 Task: Look for space in Manali, India from 2nd September, 2023 to 6th September, 2023 for 2 adults in price range Rs.15000 to Rs.20000. Place can be entire place with 1  bedroom having 1 bed and 1 bathroom. Property type can be house, flat, guest house, hotel. Booking option can be shelf check-in. Required host language is English.
Action: Mouse moved to (470, 91)
Screenshot: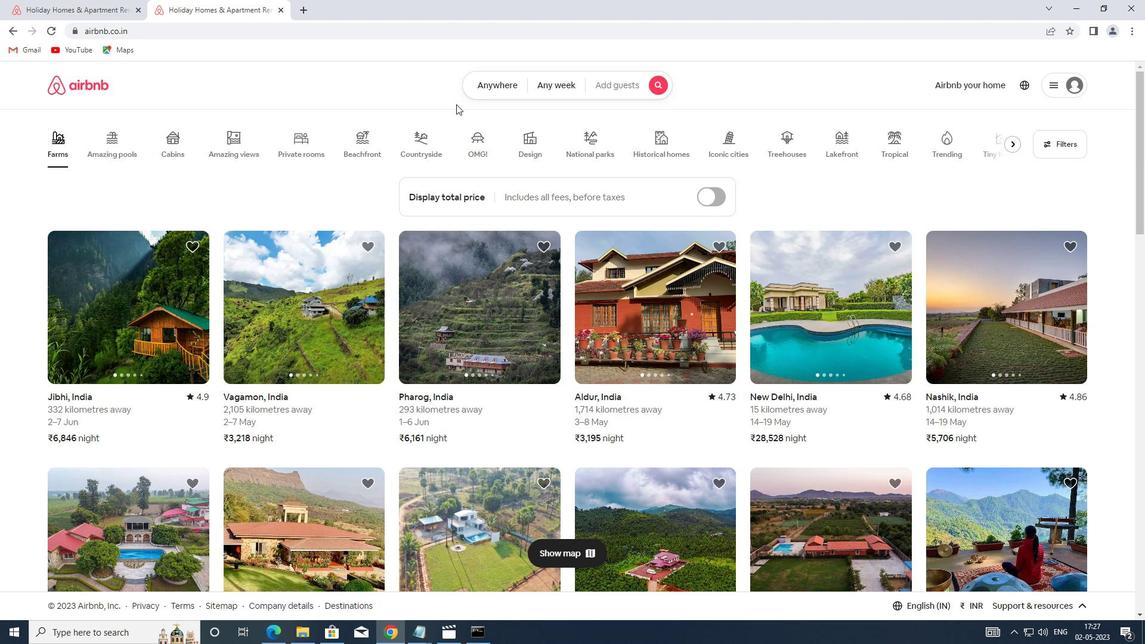 
Action: Mouse pressed left at (470, 91)
Screenshot: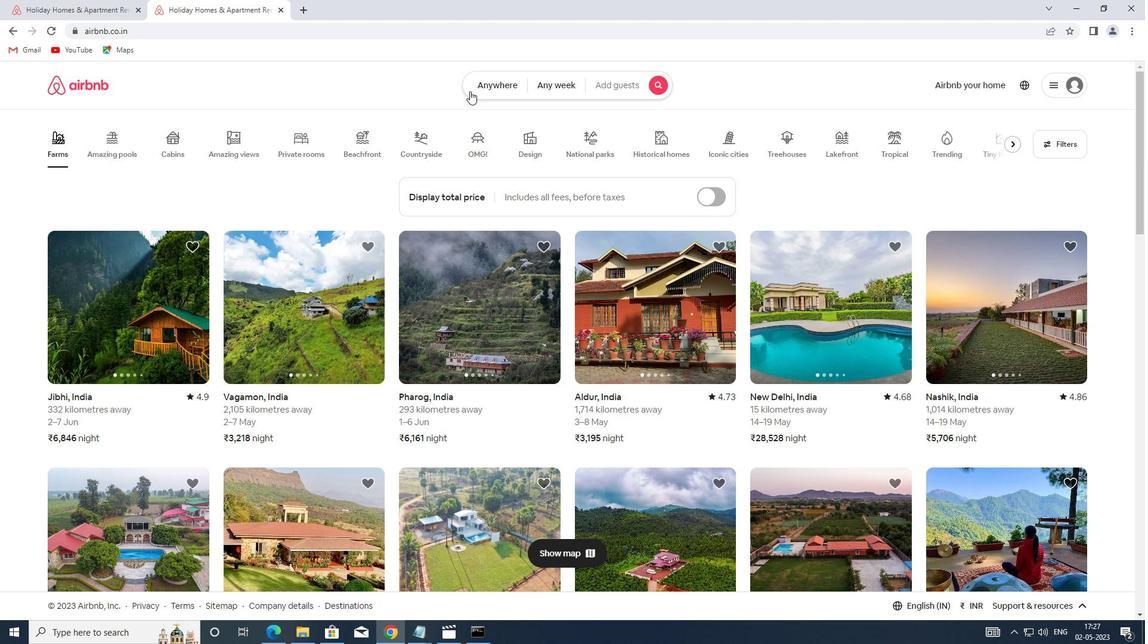 
Action: Mouse moved to (432, 130)
Screenshot: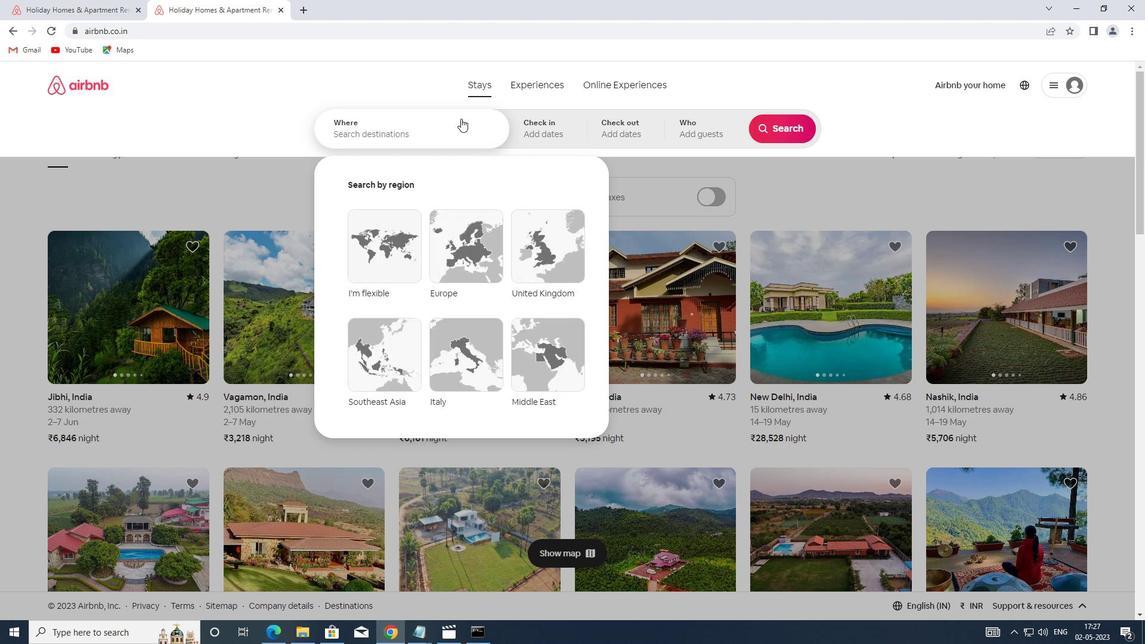 
Action: Mouse pressed left at (432, 130)
Screenshot: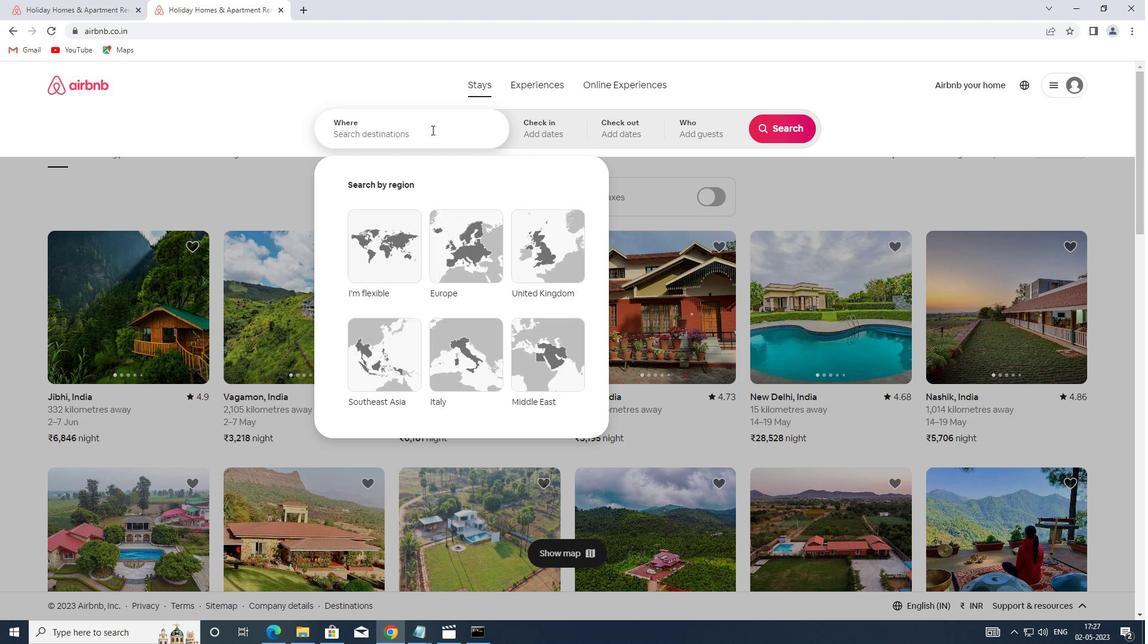 
Action: Key pressed <Key.shift>MANALI,<Key.shift>INDIA
Screenshot: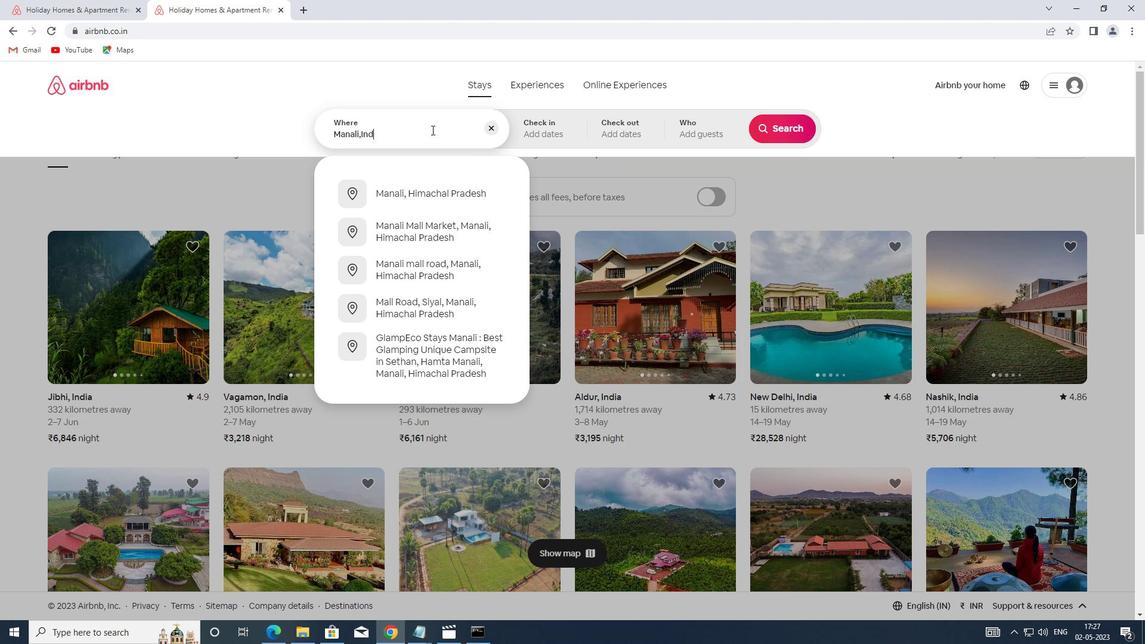 
Action: Mouse moved to (523, 130)
Screenshot: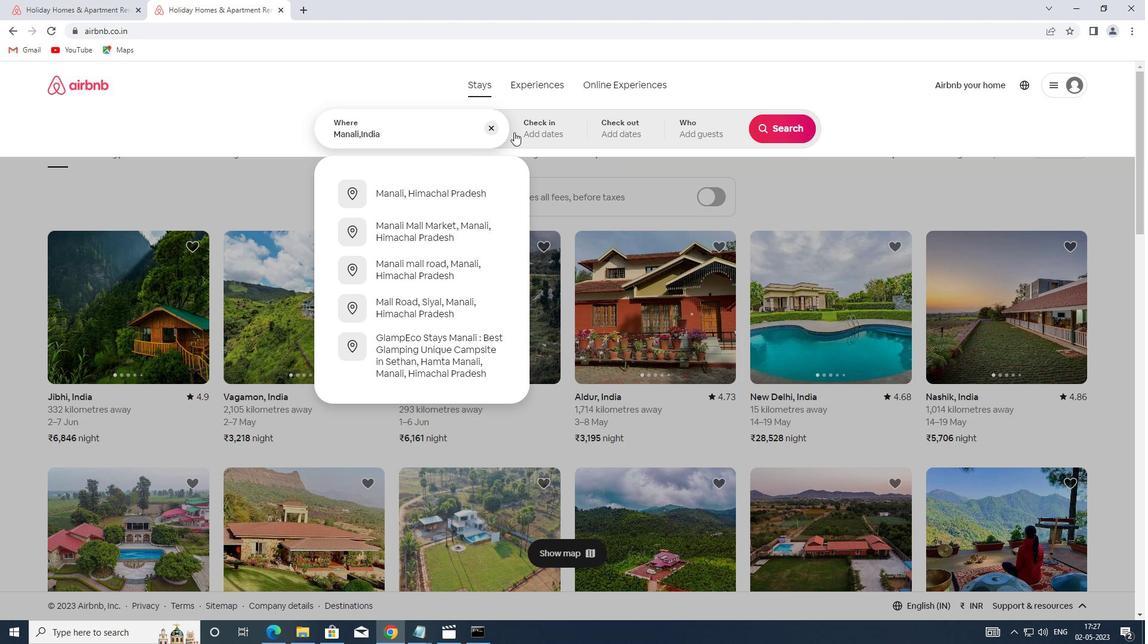 
Action: Mouse pressed left at (523, 130)
Screenshot: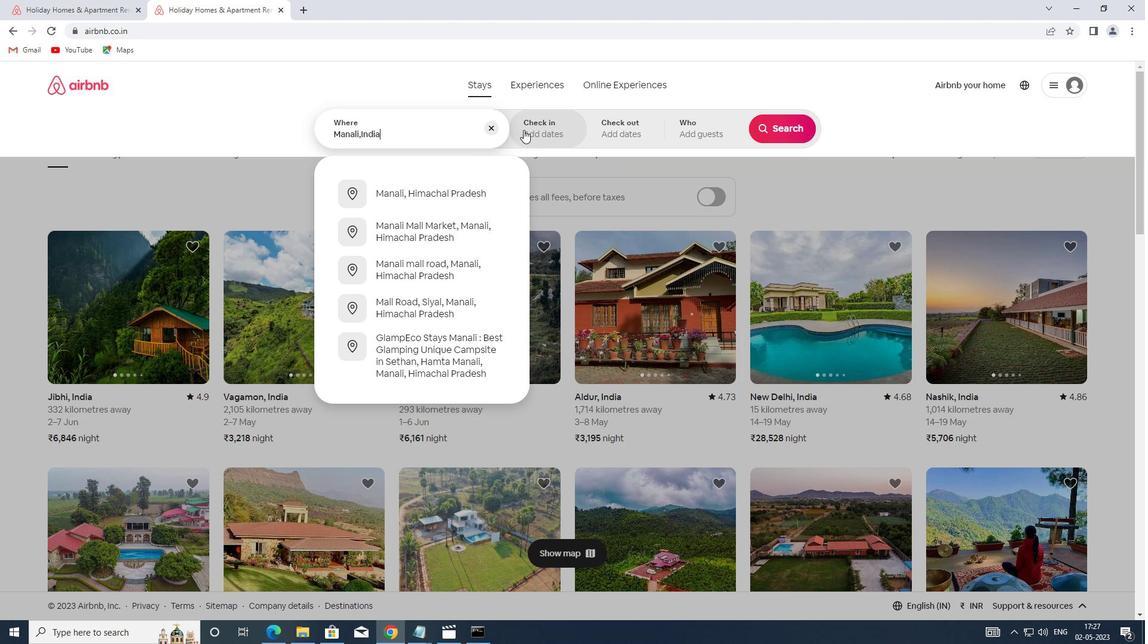 
Action: Mouse moved to (775, 229)
Screenshot: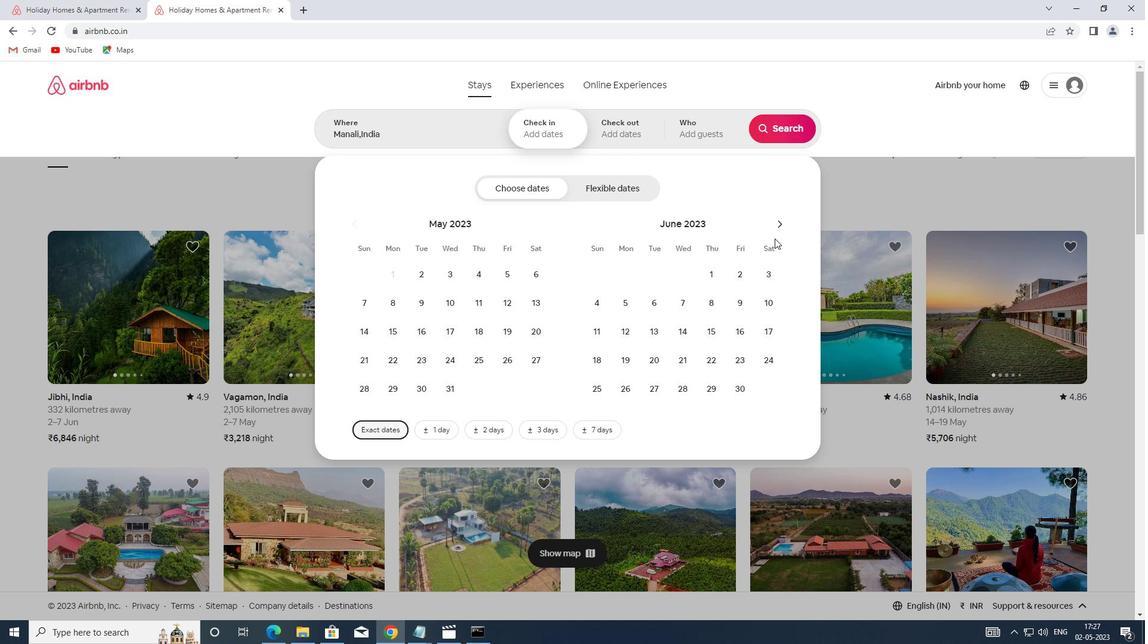 
Action: Mouse pressed left at (775, 229)
Screenshot: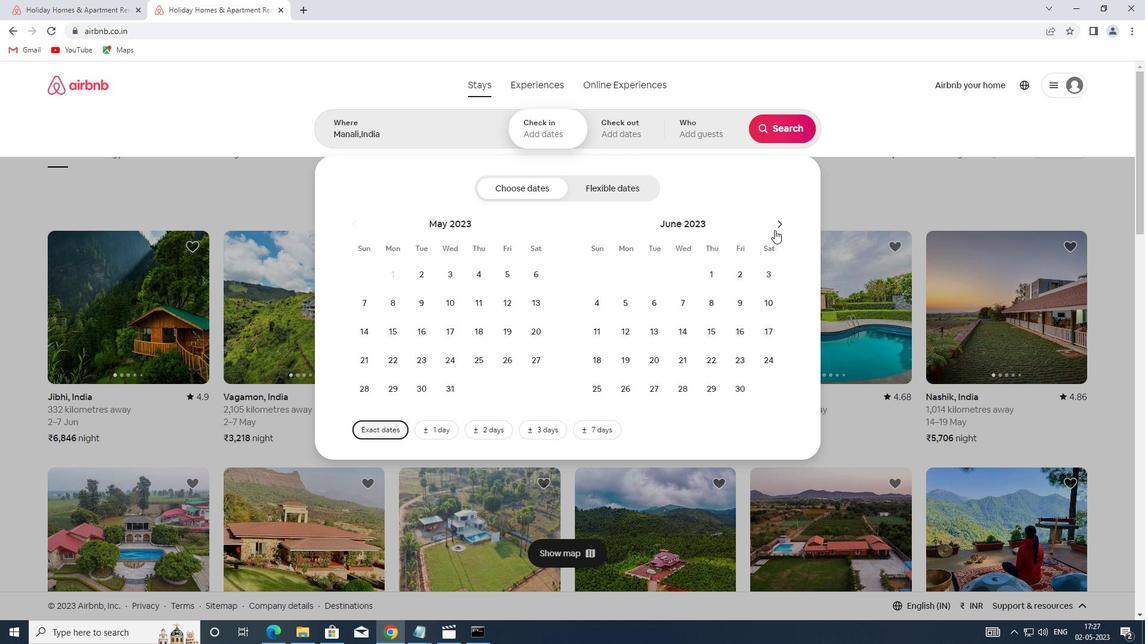 
Action: Mouse pressed left at (775, 229)
Screenshot: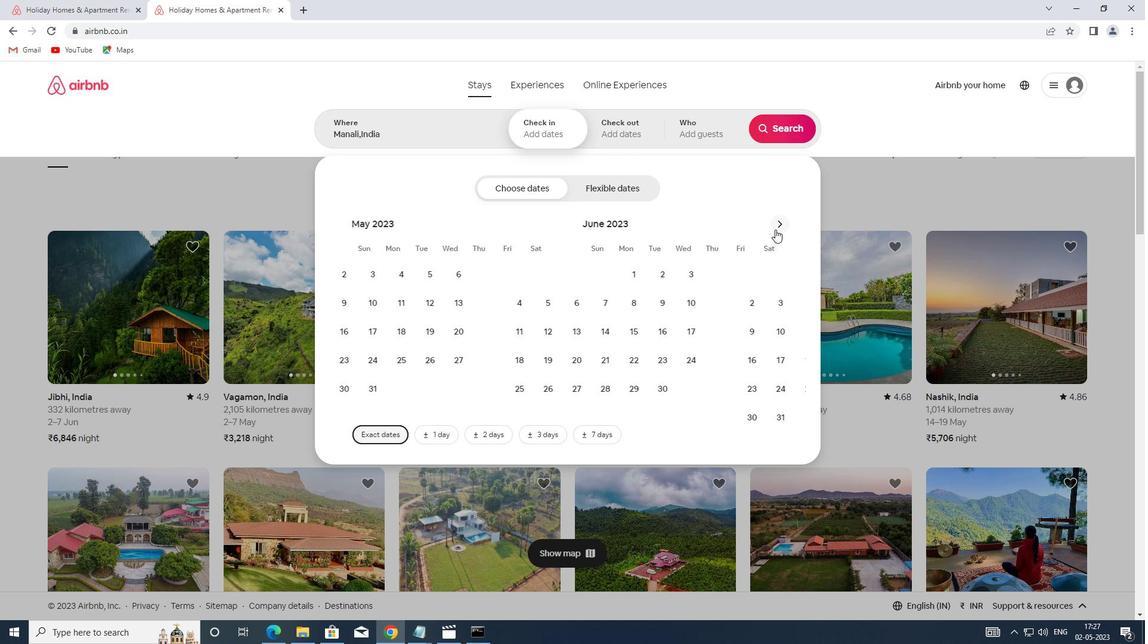 
Action: Mouse pressed left at (775, 229)
Screenshot: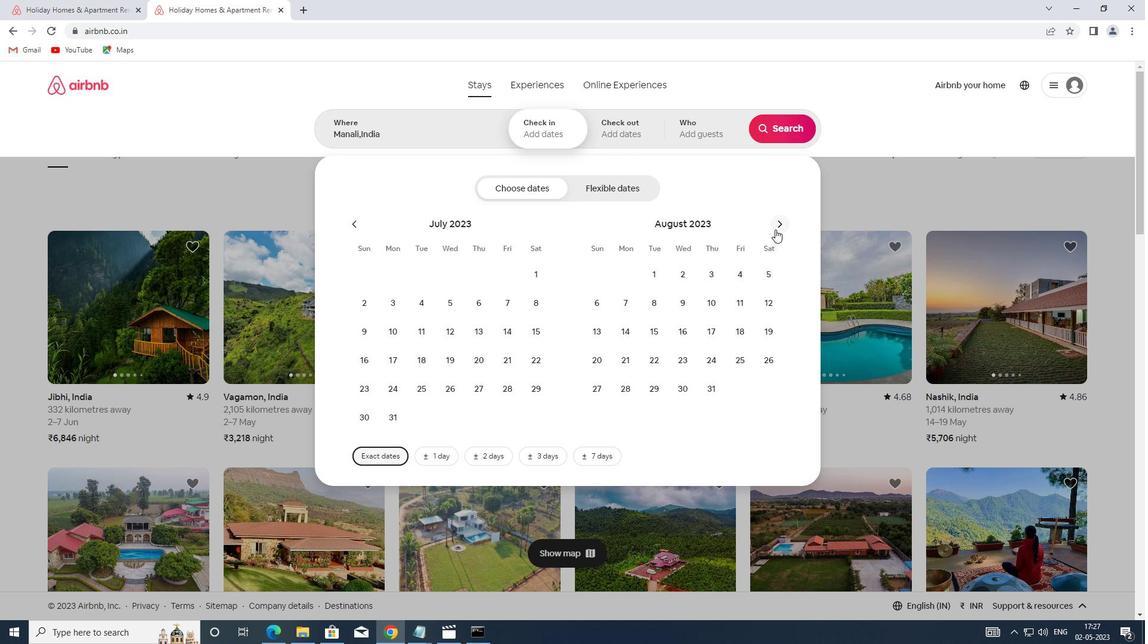 
Action: Mouse moved to (764, 279)
Screenshot: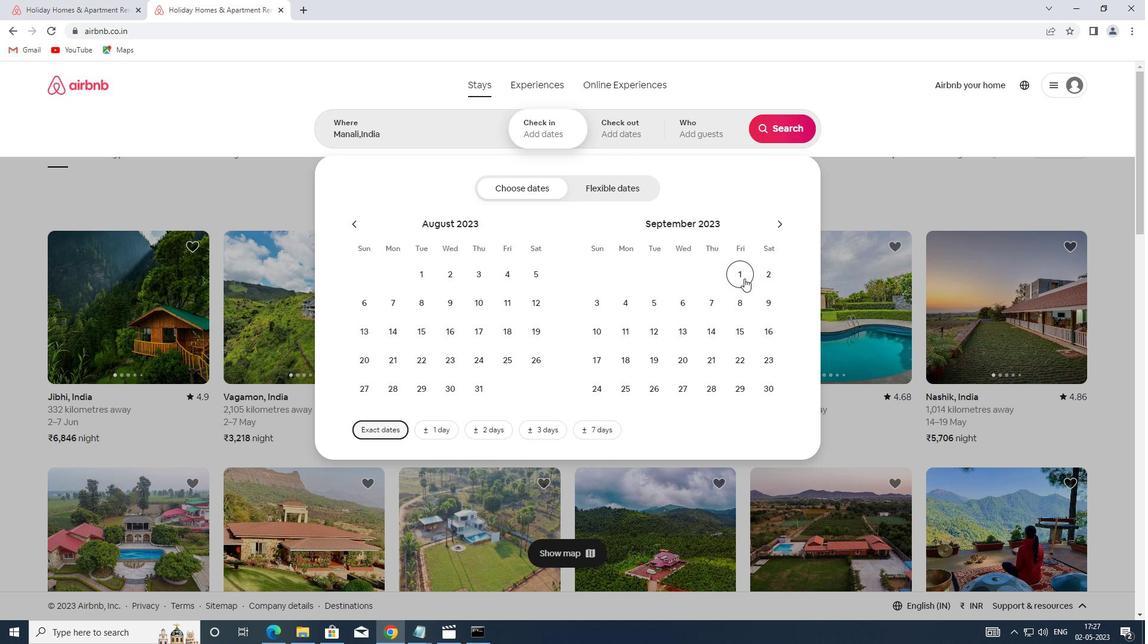 
Action: Mouse pressed left at (764, 279)
Screenshot: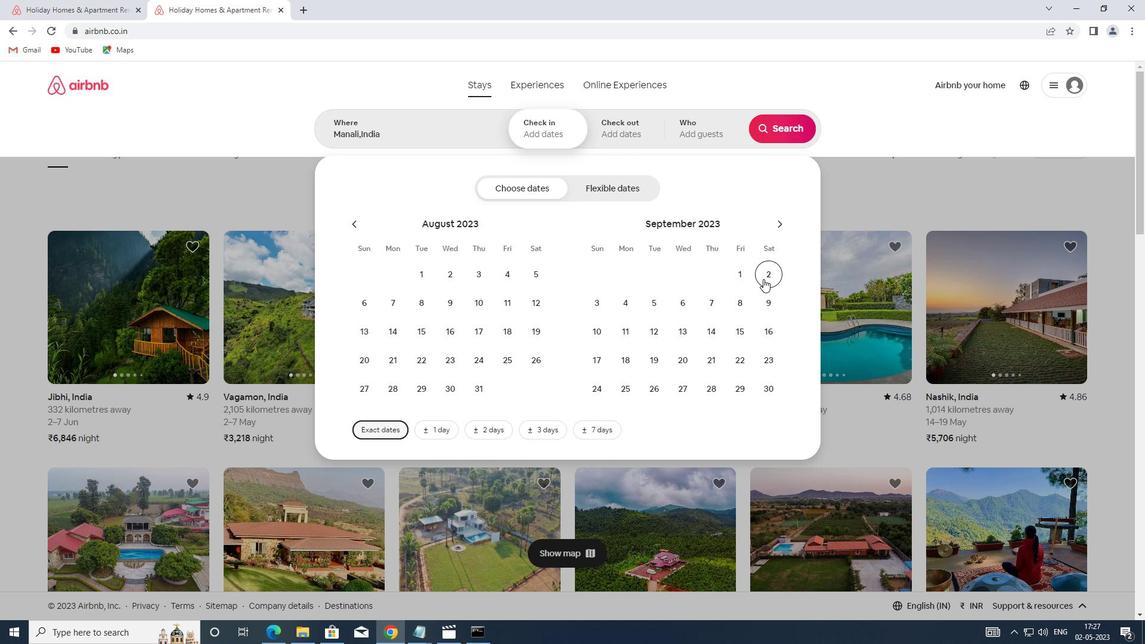 
Action: Mouse moved to (674, 309)
Screenshot: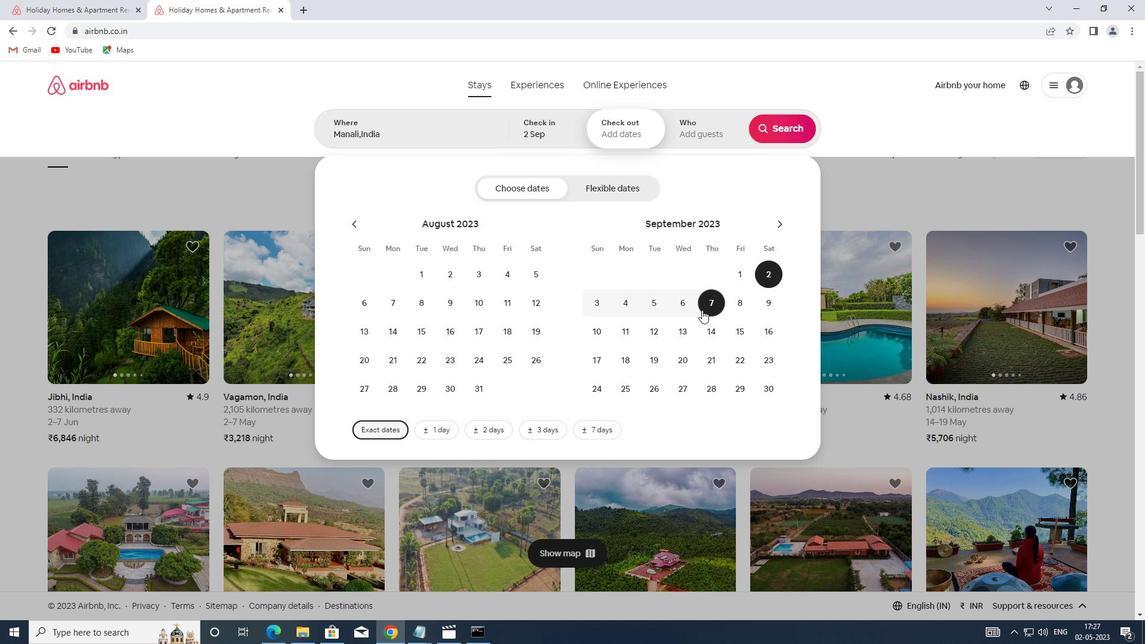 
Action: Mouse pressed left at (674, 309)
Screenshot: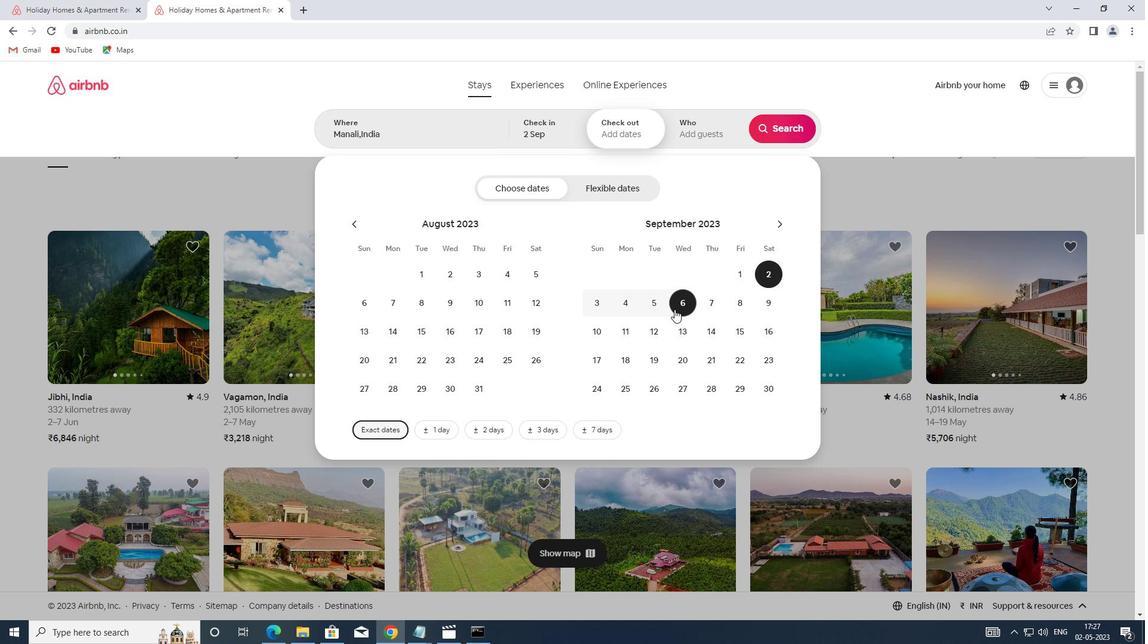 
Action: Mouse moved to (694, 133)
Screenshot: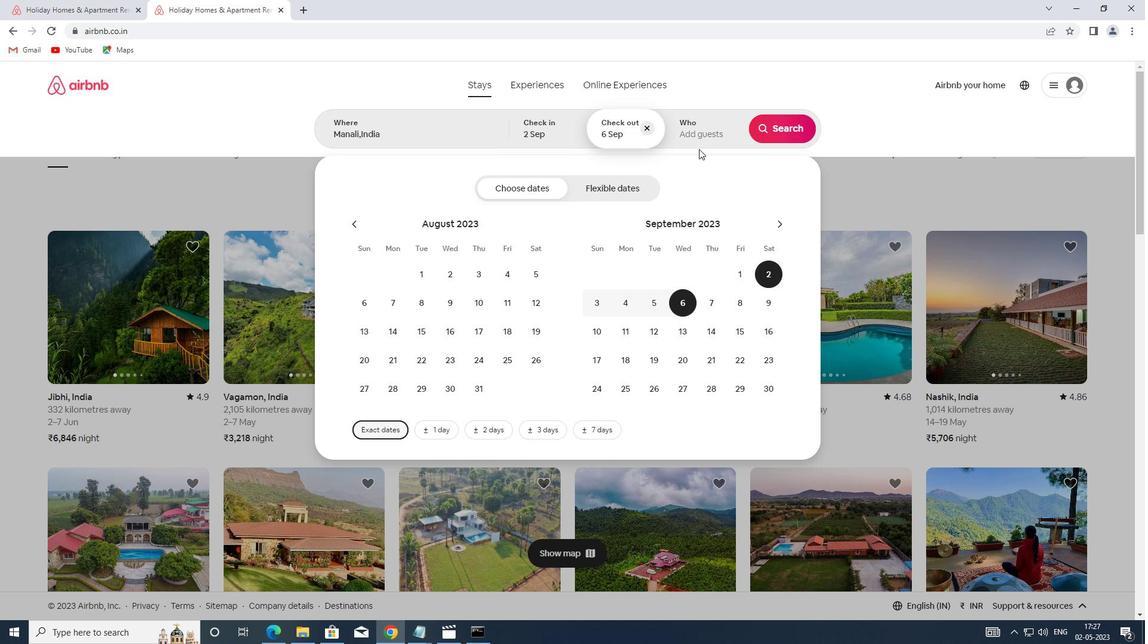 
Action: Mouse pressed left at (694, 133)
Screenshot: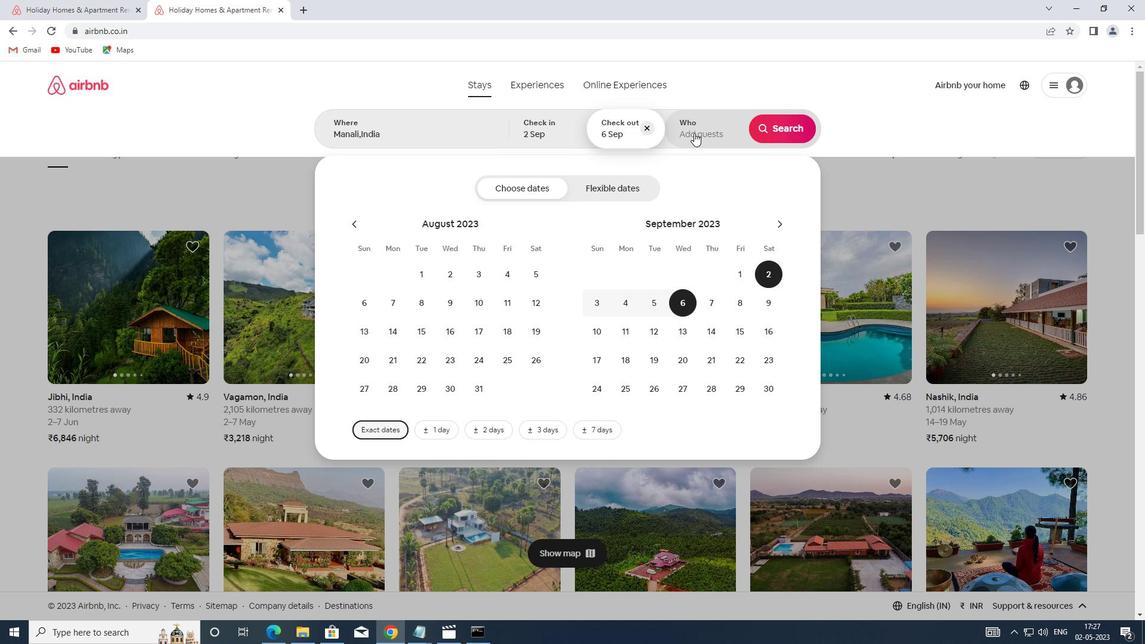 
Action: Mouse moved to (780, 190)
Screenshot: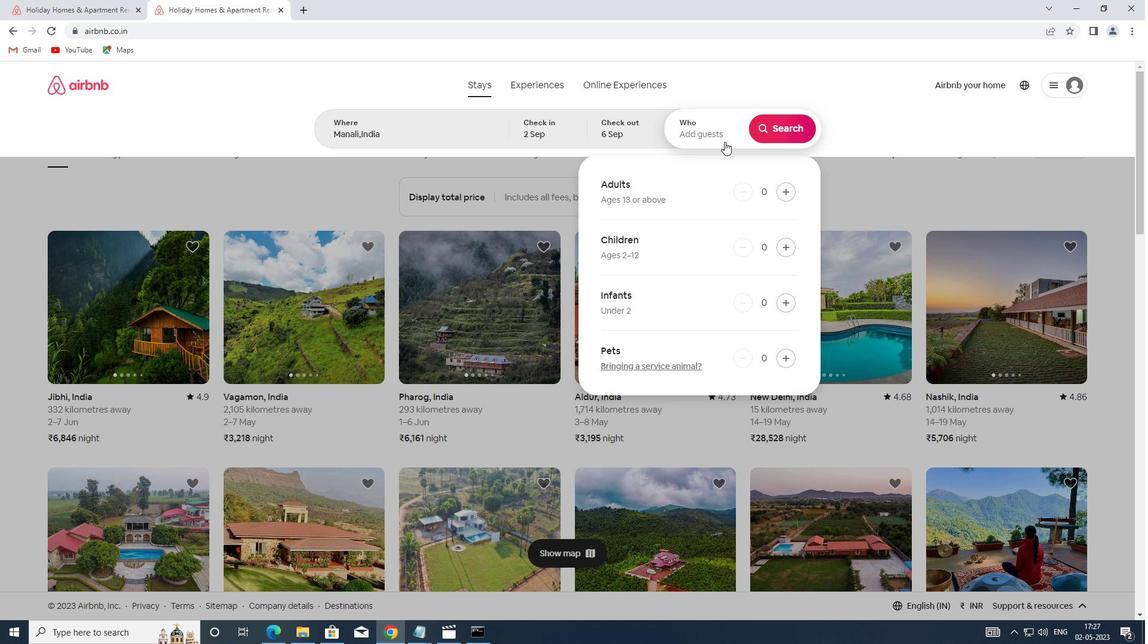 
Action: Mouse pressed left at (780, 190)
Screenshot: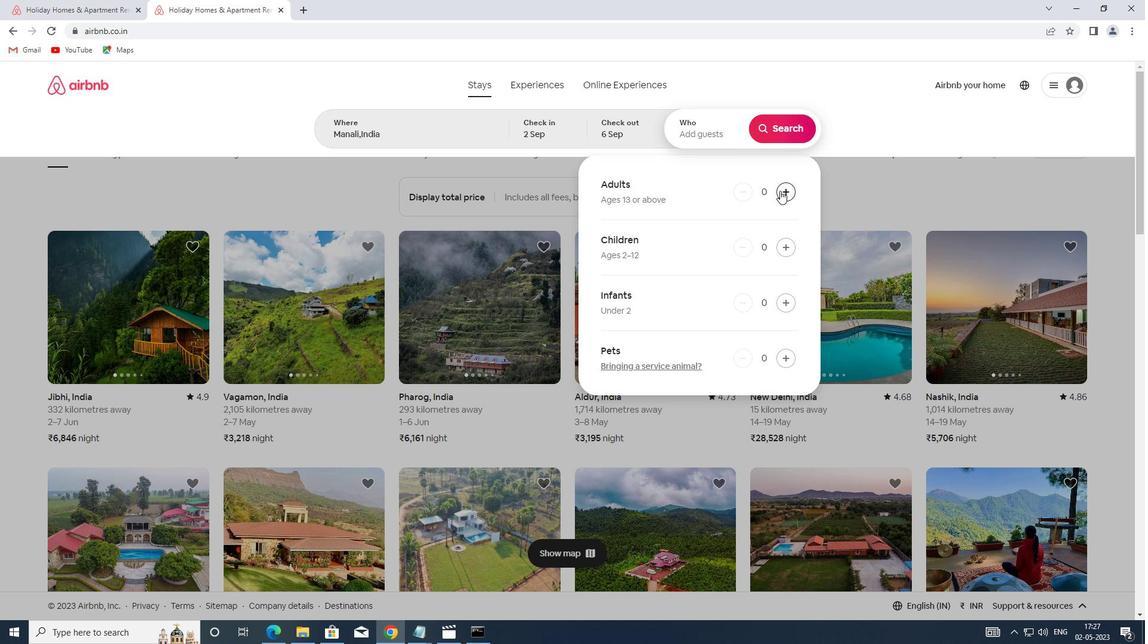 
Action: Mouse pressed left at (780, 190)
Screenshot: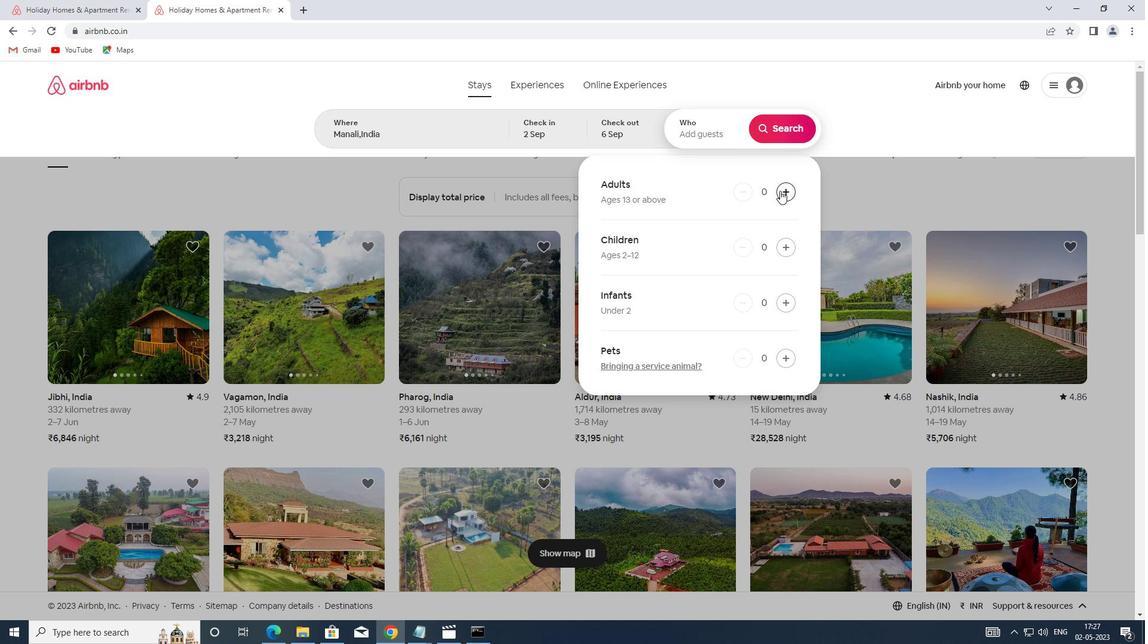 
Action: Mouse moved to (779, 138)
Screenshot: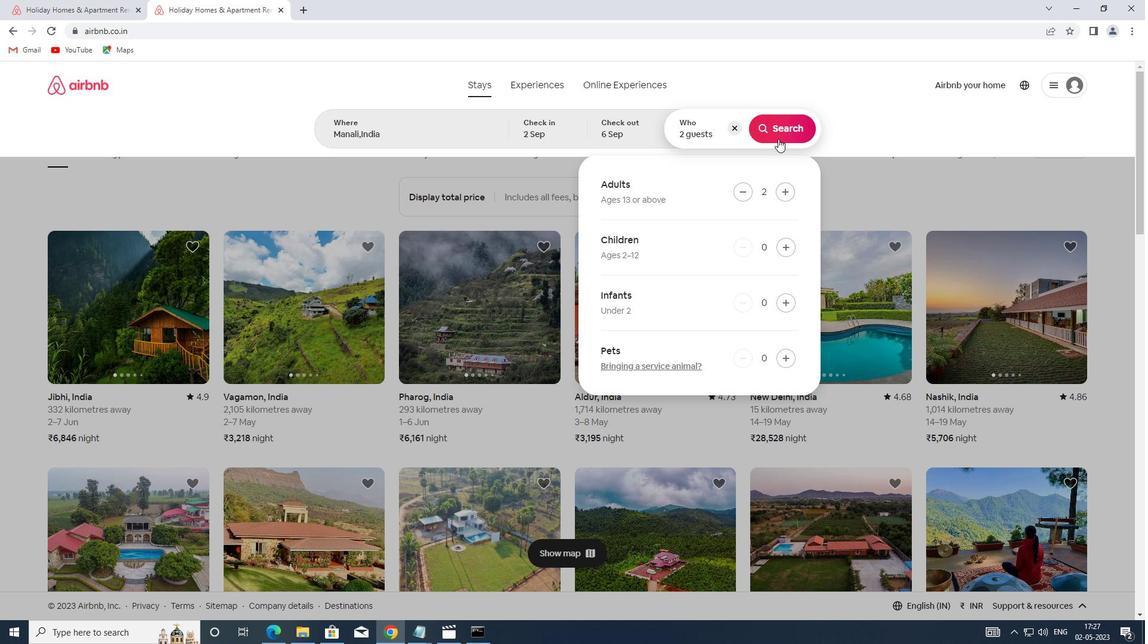 
Action: Mouse pressed left at (779, 138)
Screenshot: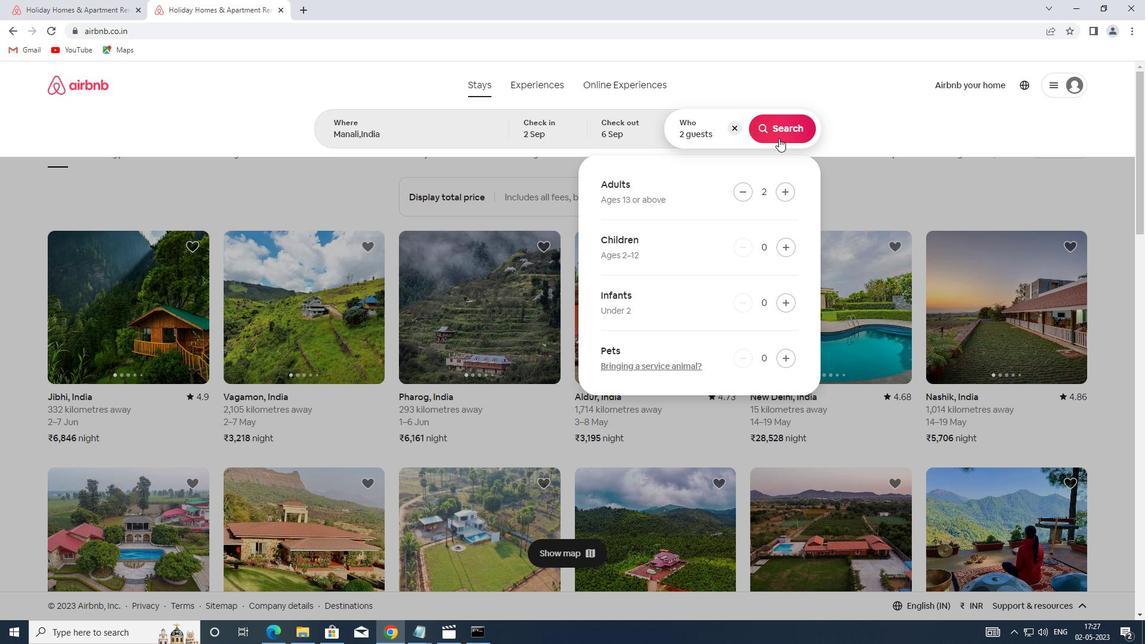 
Action: Mouse moved to (1078, 146)
Screenshot: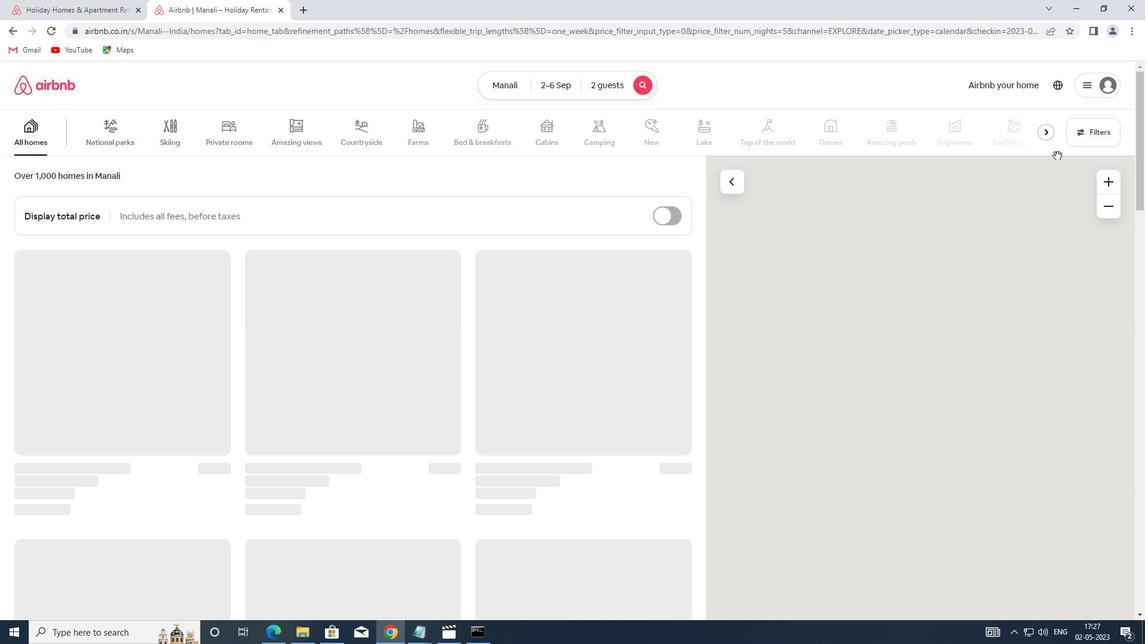 
Action: Mouse pressed left at (1078, 146)
Screenshot: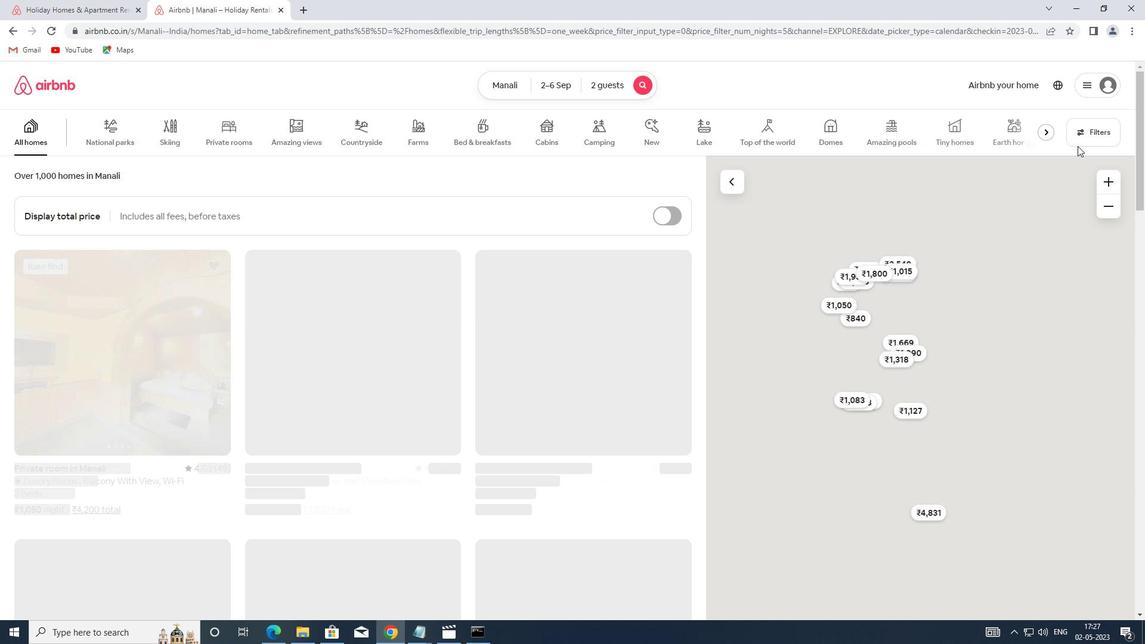 
Action: Mouse moved to (428, 289)
Screenshot: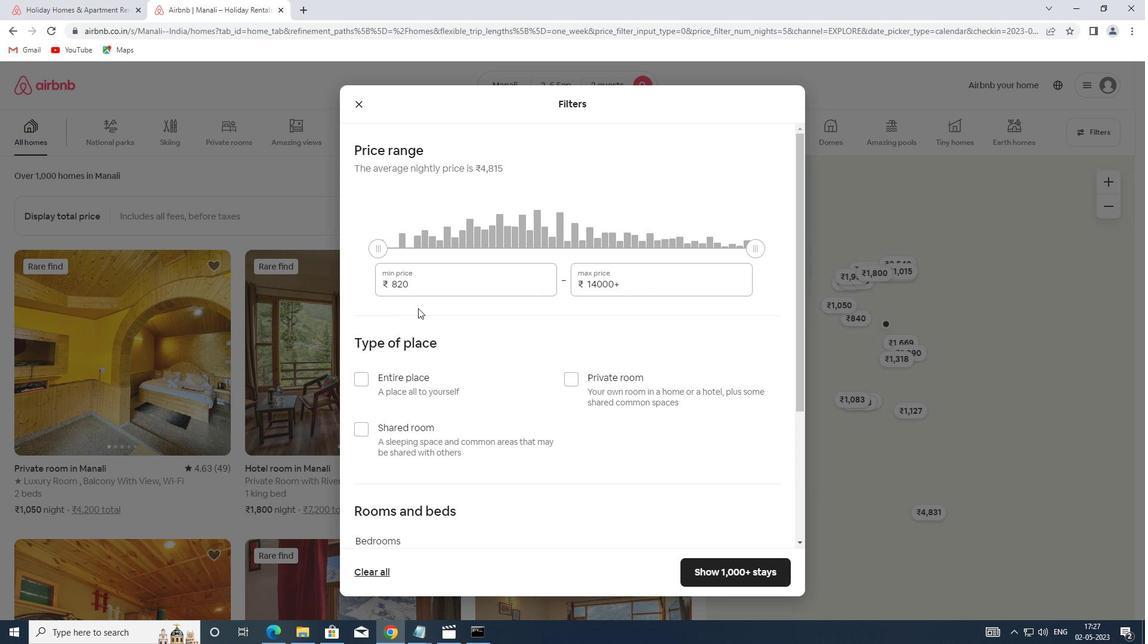 
Action: Mouse pressed left at (428, 289)
Screenshot: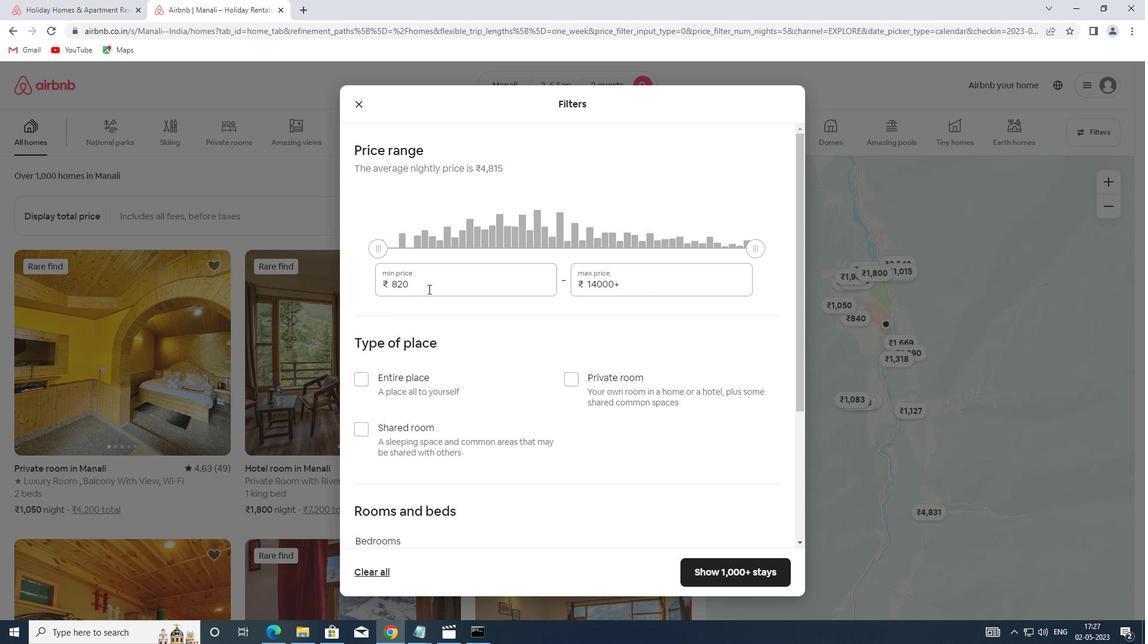 
Action: Mouse moved to (374, 289)
Screenshot: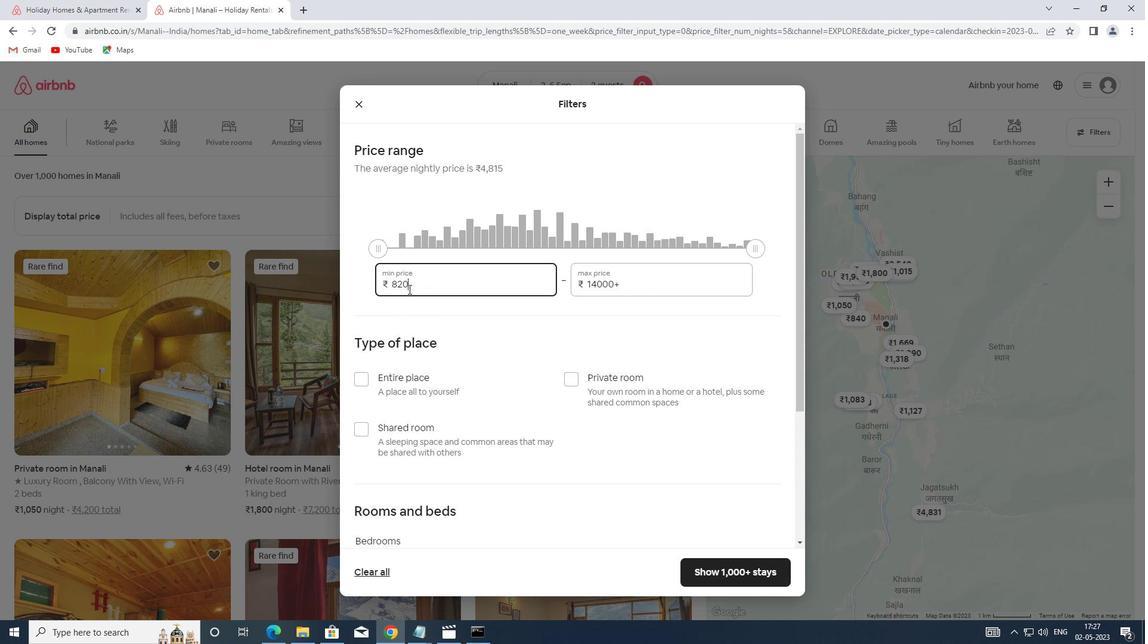 
Action: Key pressed 15000
Screenshot: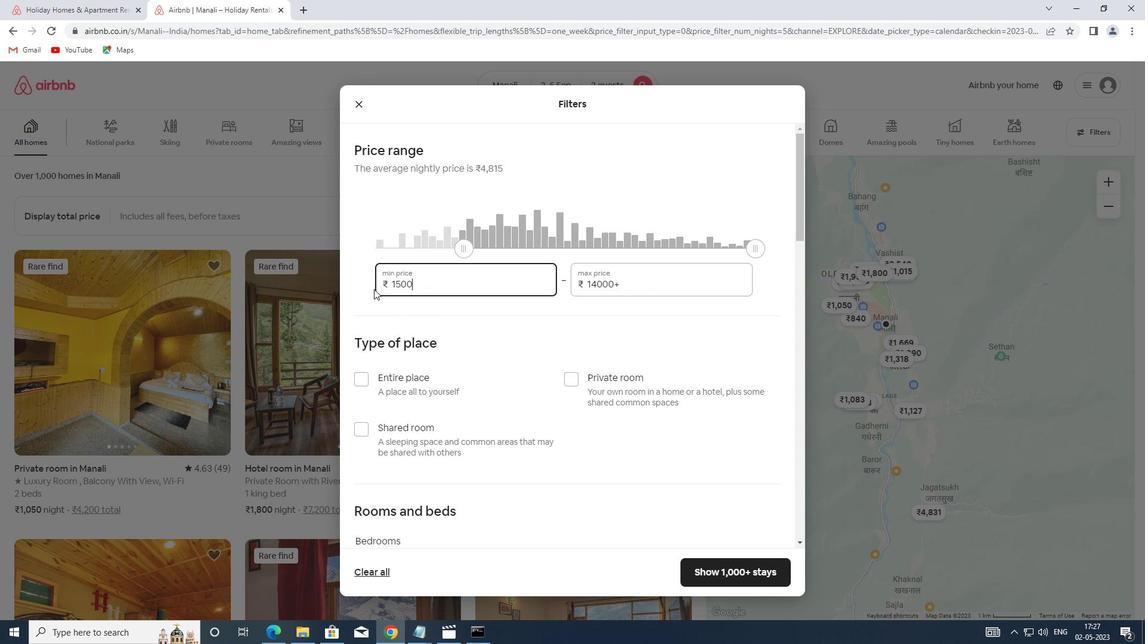 
Action: Mouse moved to (630, 288)
Screenshot: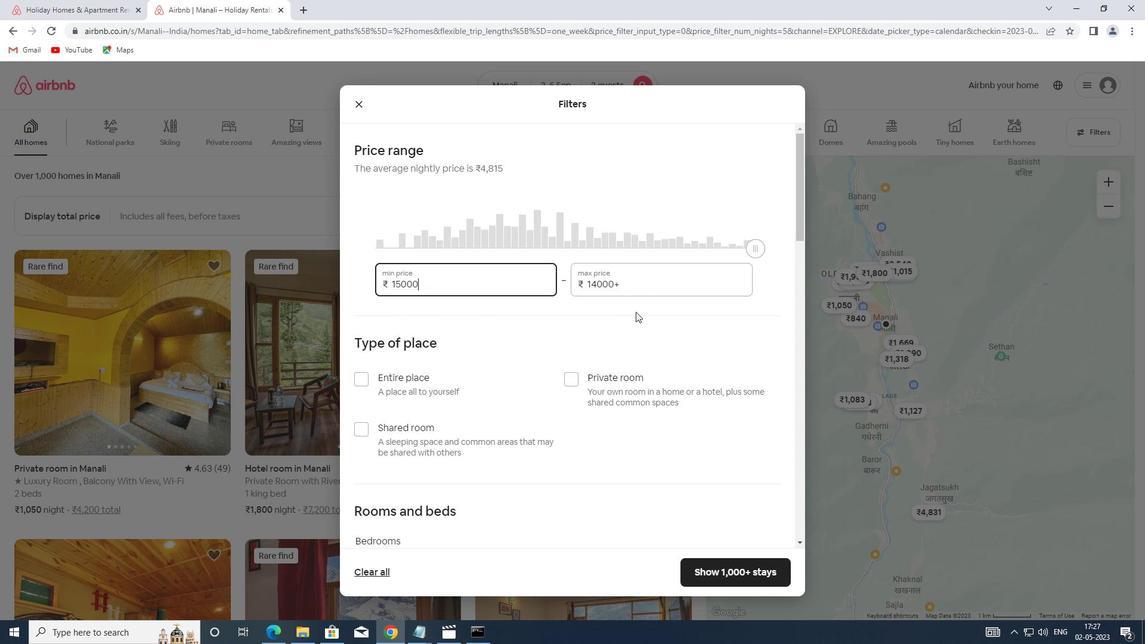 
Action: Mouse pressed left at (630, 288)
Screenshot: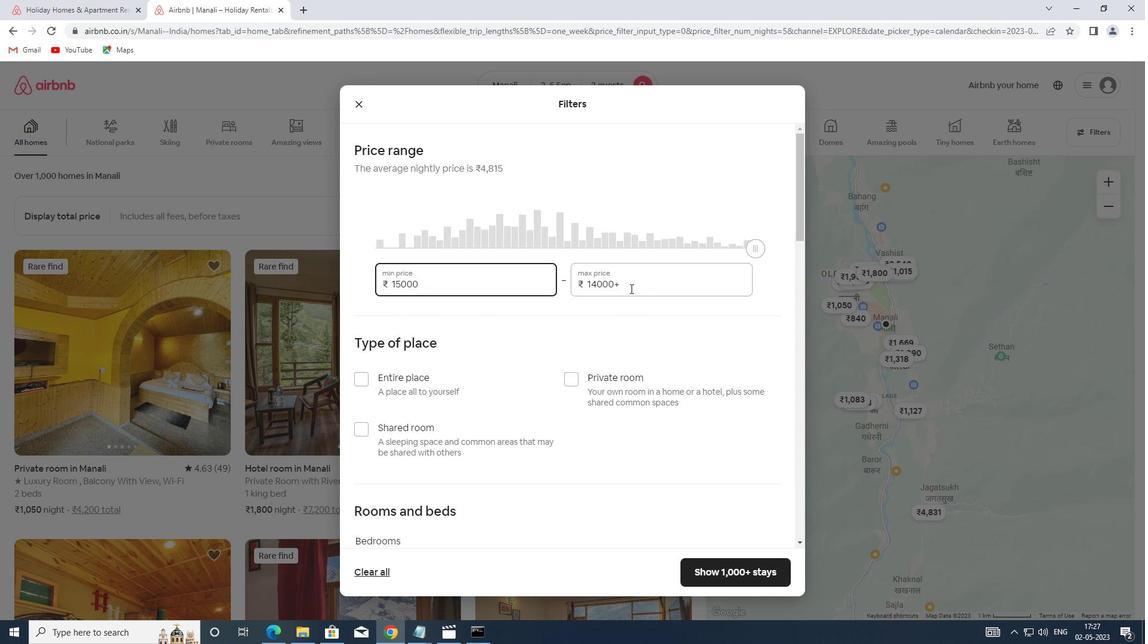 
Action: Mouse moved to (523, 288)
Screenshot: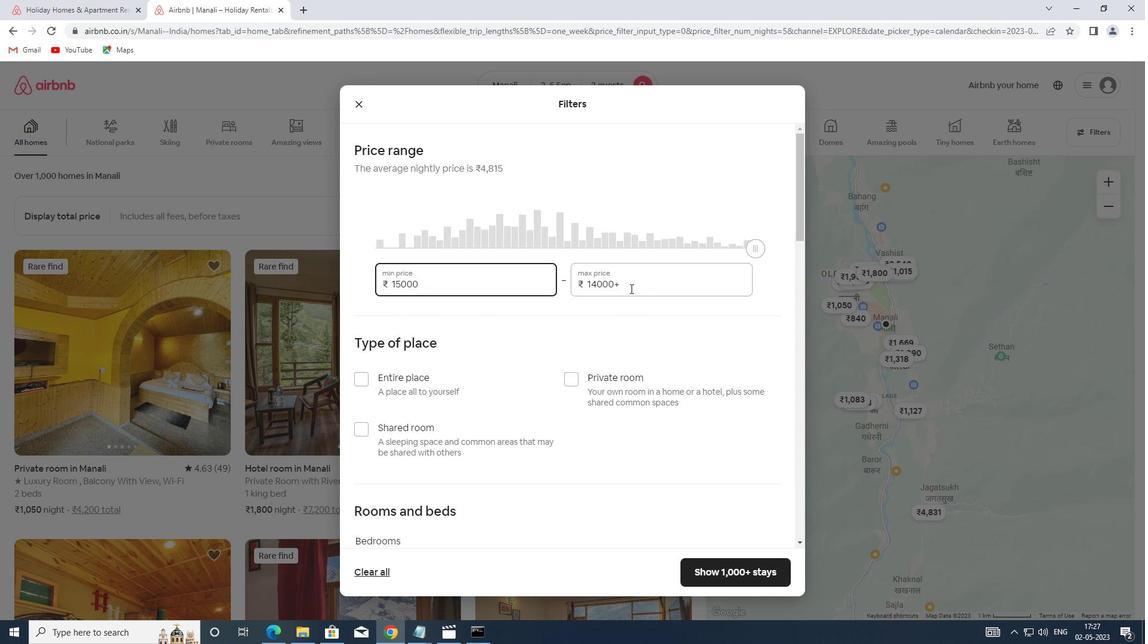 
Action: Key pressed 20000
Screenshot: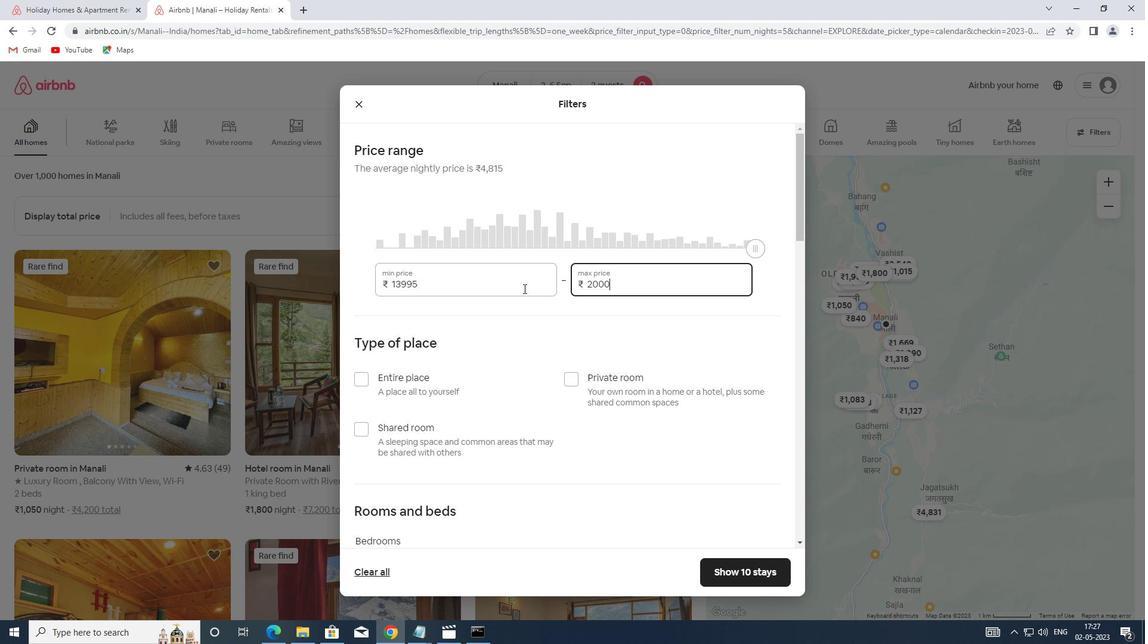 
Action: Mouse moved to (415, 381)
Screenshot: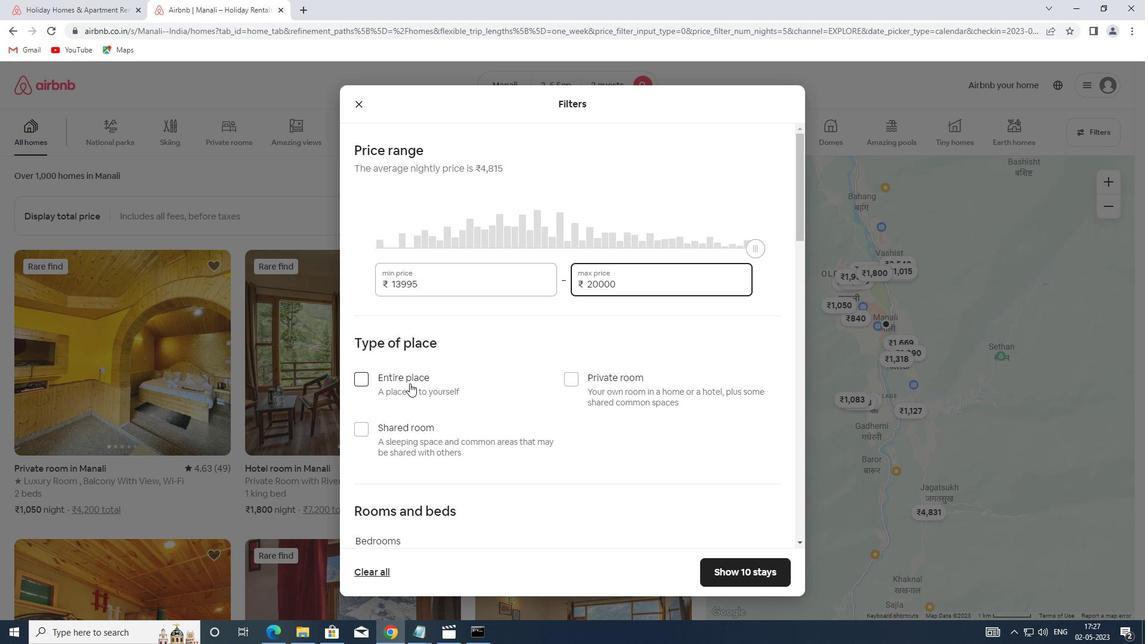 
Action: Mouse scrolled (415, 380) with delta (0, 0)
Screenshot: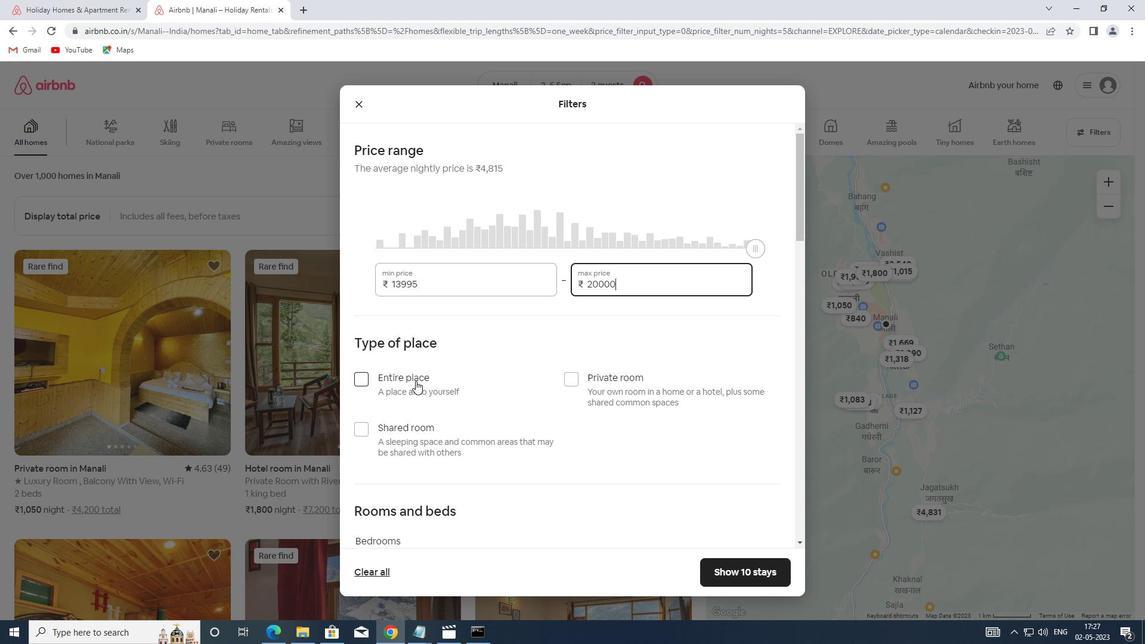 
Action: Mouse scrolled (415, 380) with delta (0, 0)
Screenshot: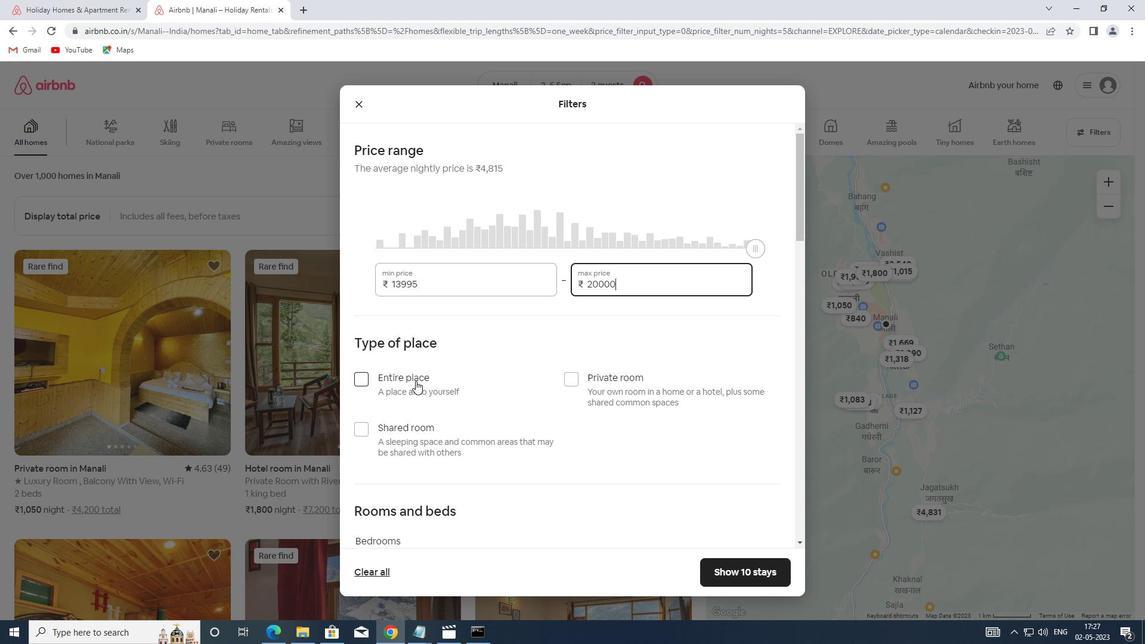 
Action: Mouse moved to (383, 261)
Screenshot: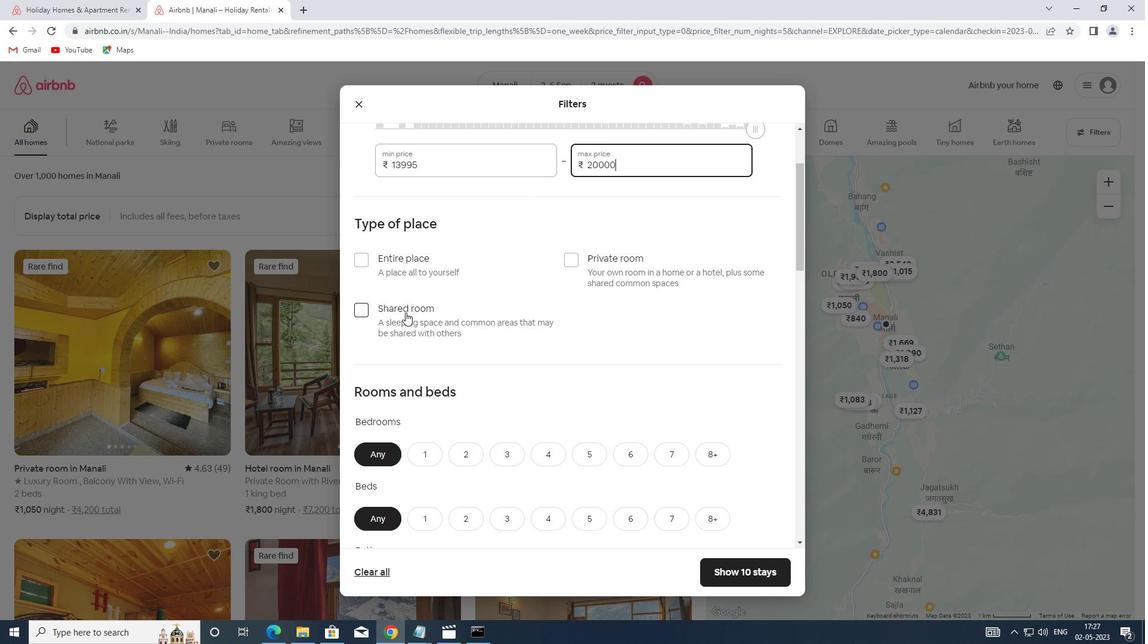 
Action: Mouse pressed left at (383, 261)
Screenshot: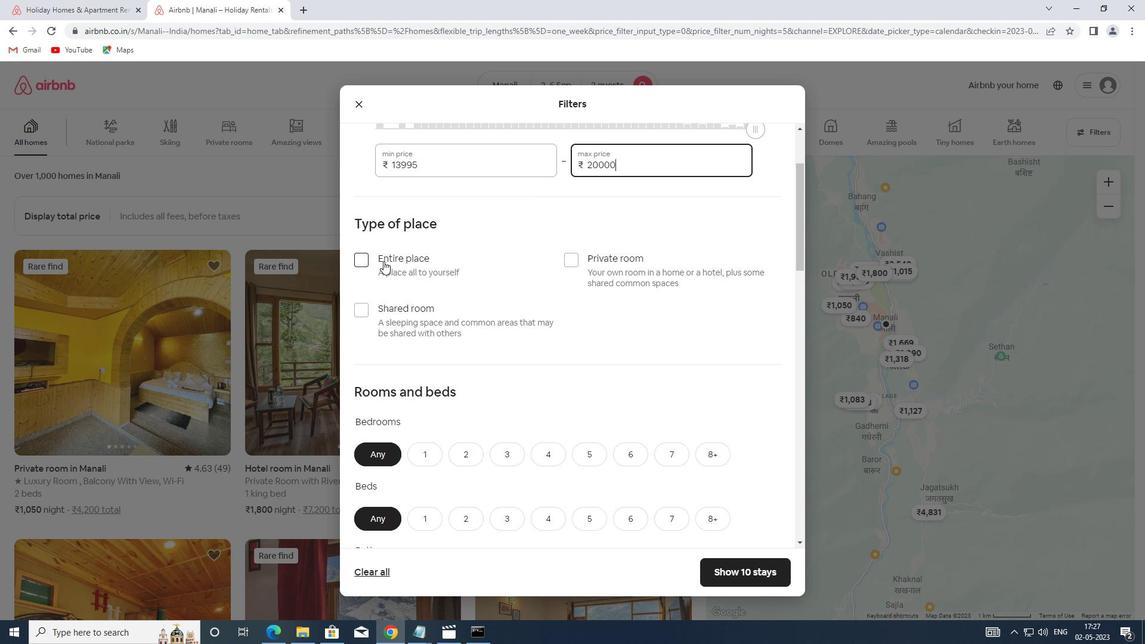 
Action: Mouse moved to (450, 348)
Screenshot: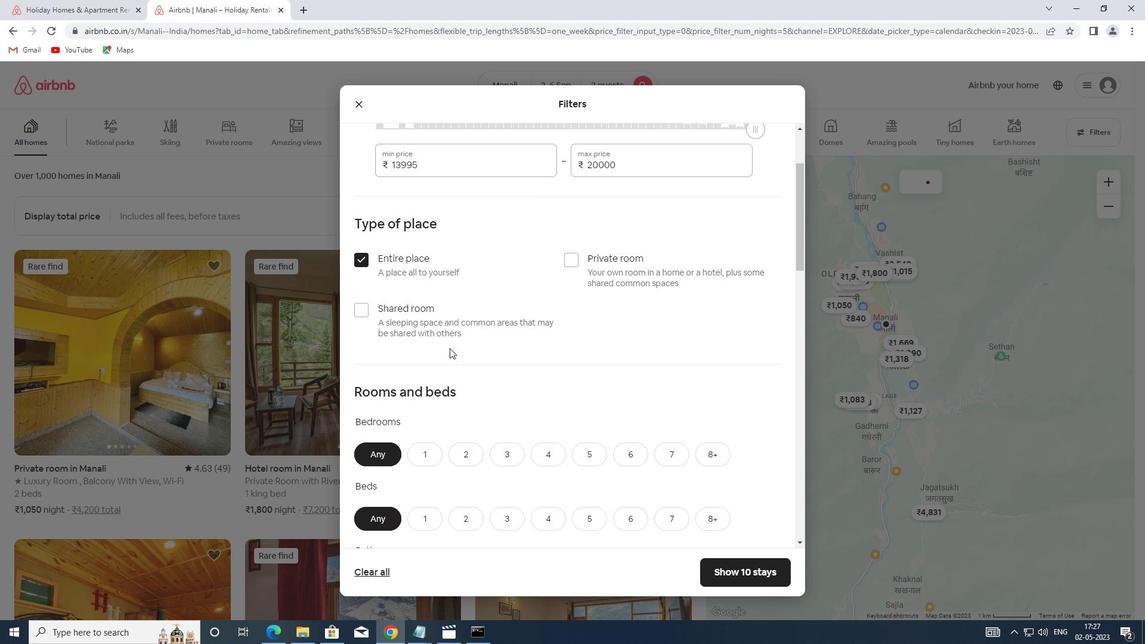 
Action: Mouse scrolled (450, 347) with delta (0, 0)
Screenshot: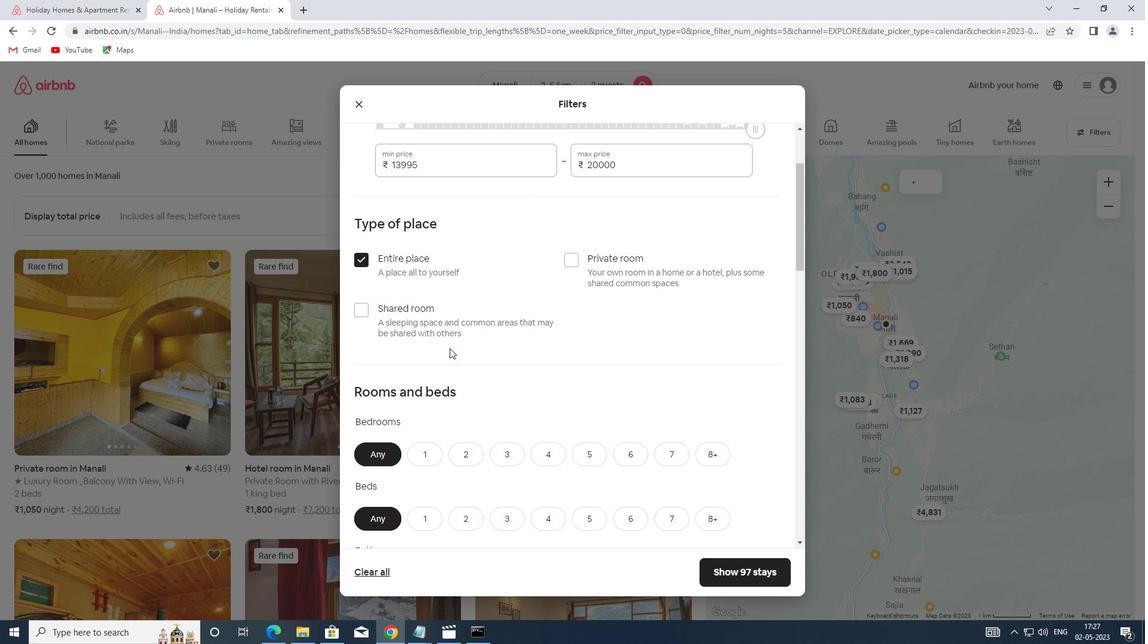 
Action: Mouse moved to (432, 390)
Screenshot: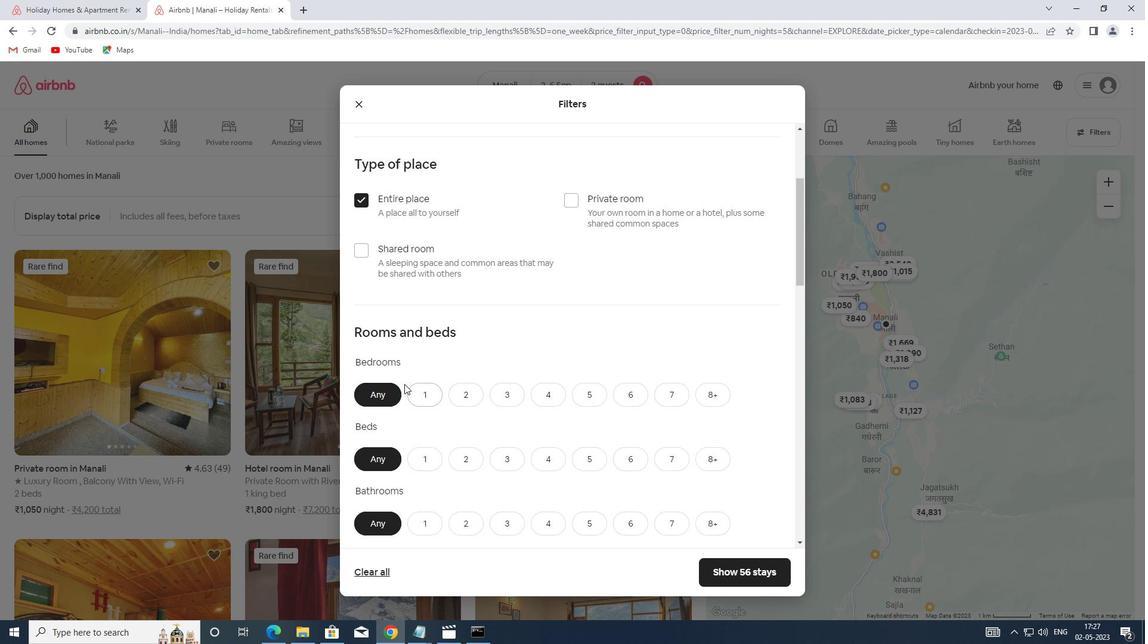 
Action: Mouse pressed left at (432, 390)
Screenshot: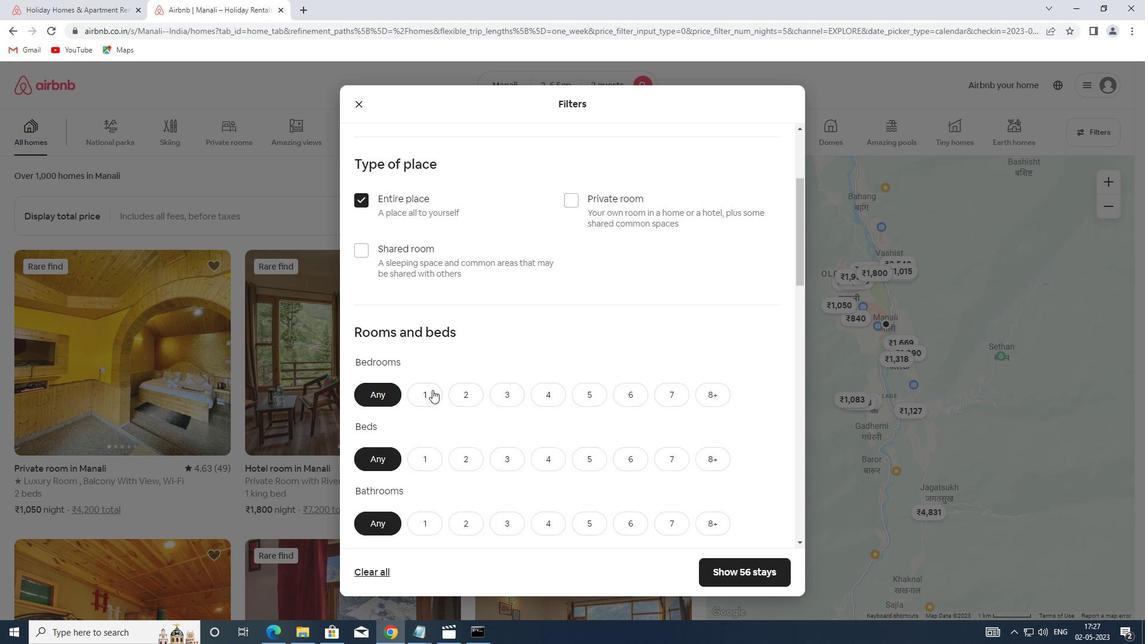 
Action: Mouse moved to (432, 452)
Screenshot: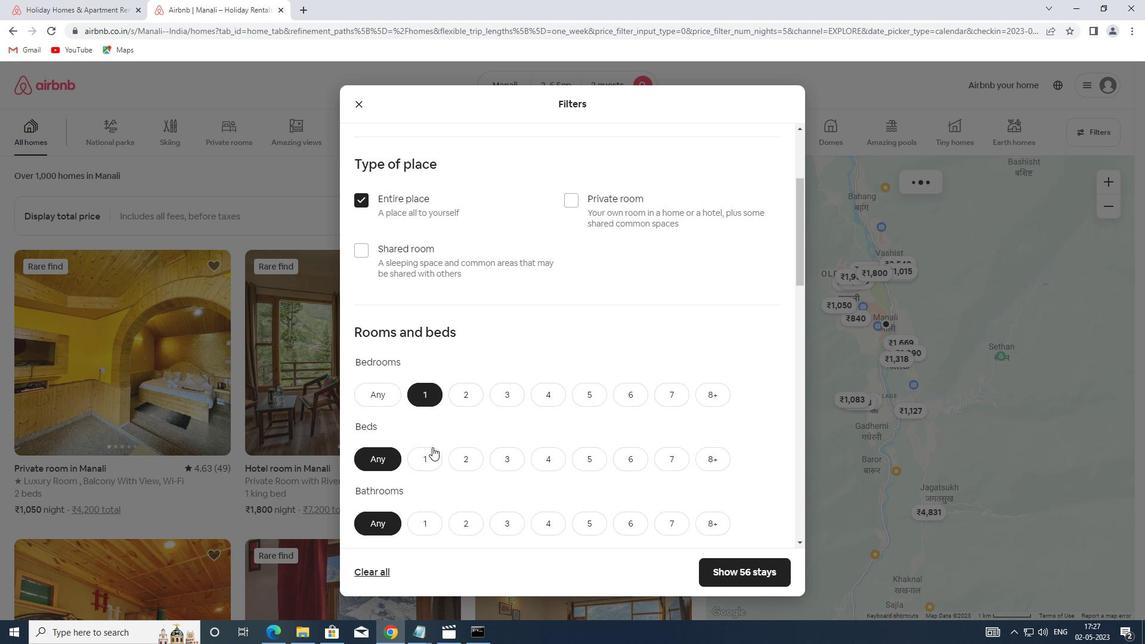 
Action: Mouse pressed left at (432, 452)
Screenshot: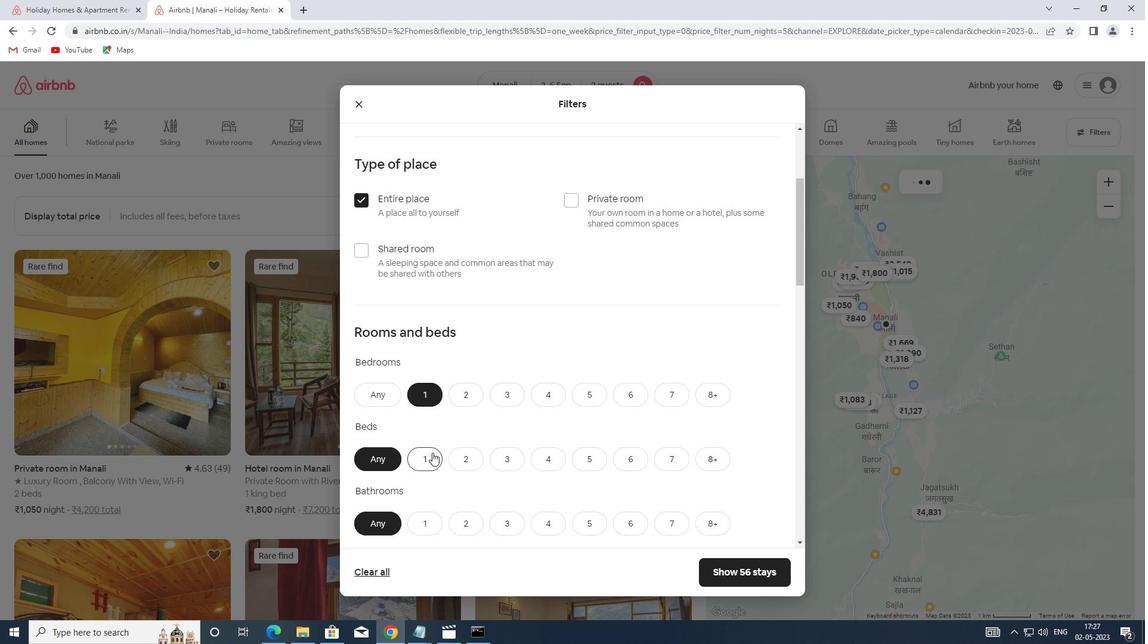 
Action: Mouse moved to (432, 526)
Screenshot: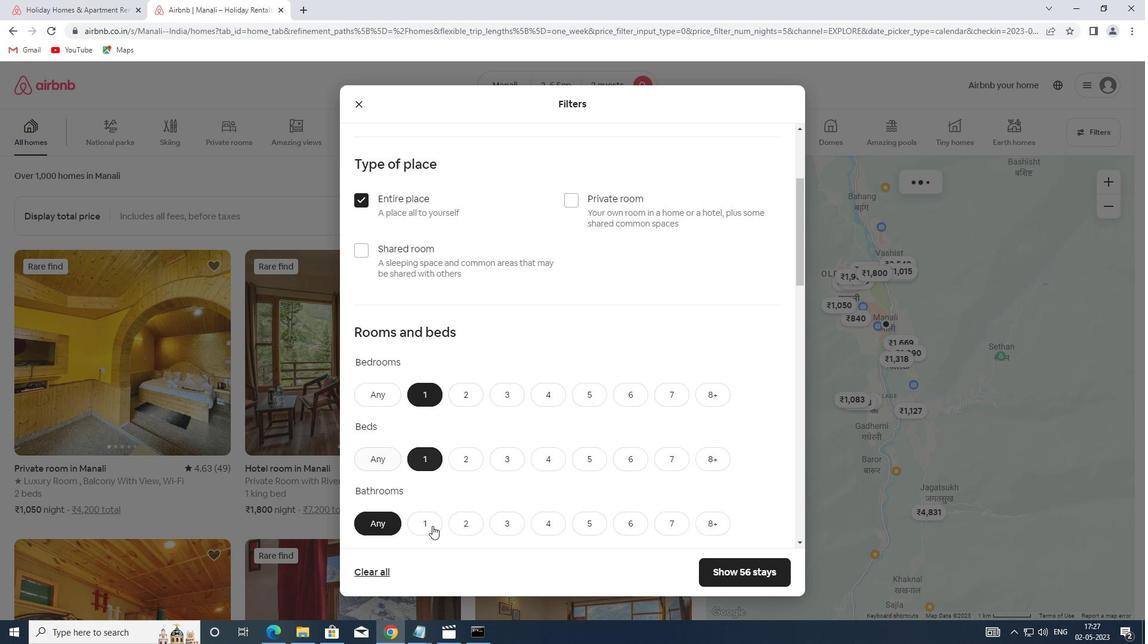 
Action: Mouse pressed left at (432, 526)
Screenshot: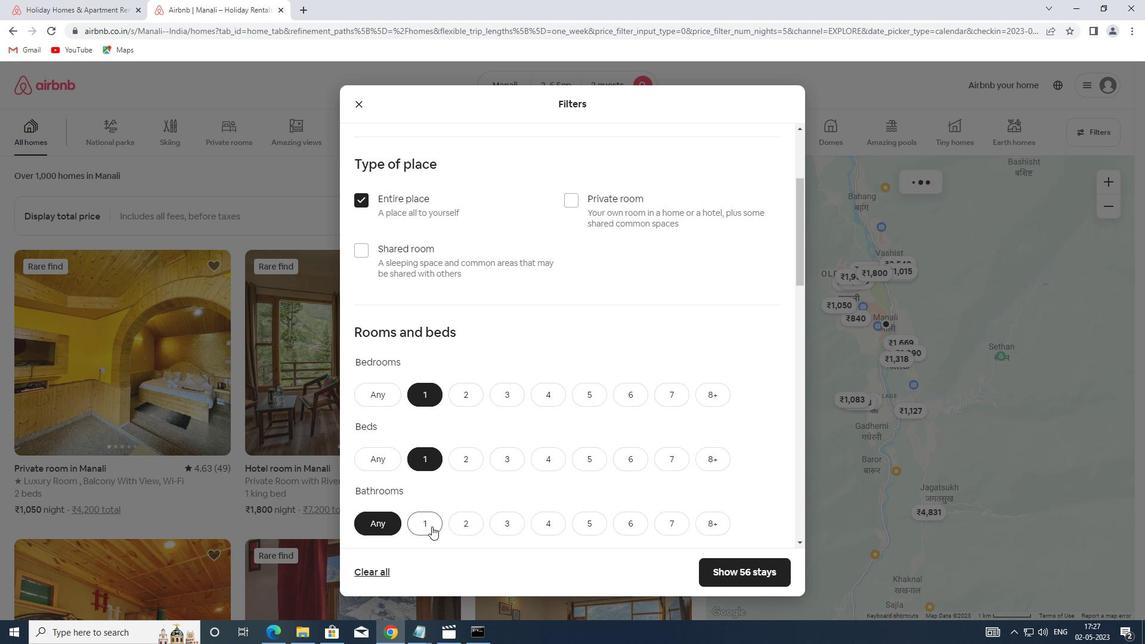 
Action: Mouse moved to (491, 426)
Screenshot: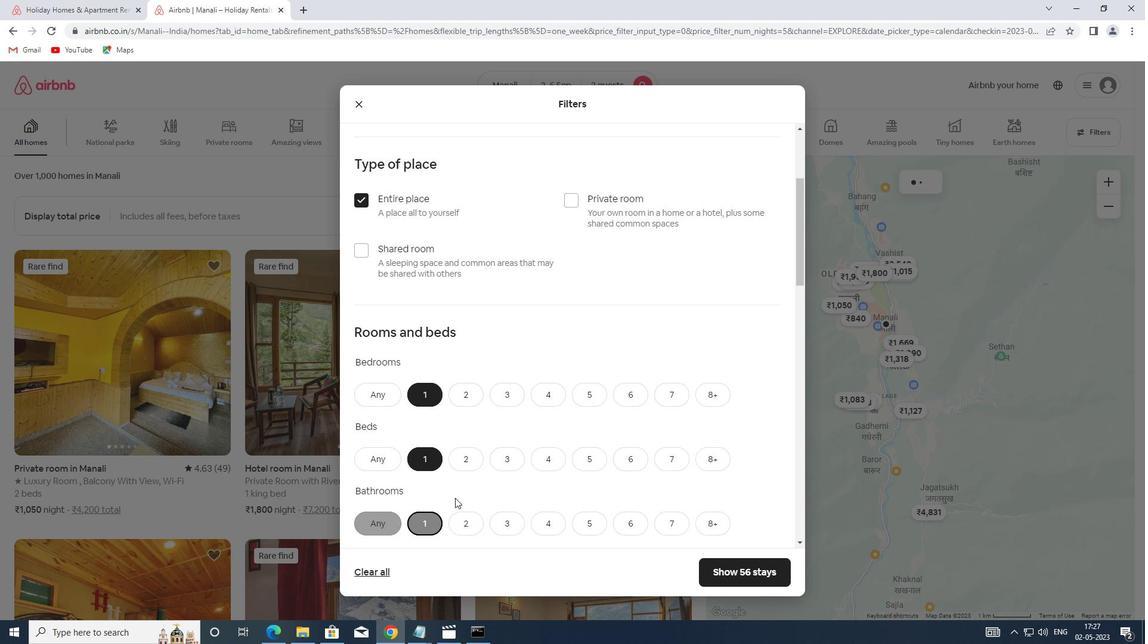 
Action: Mouse scrolled (491, 426) with delta (0, 0)
Screenshot: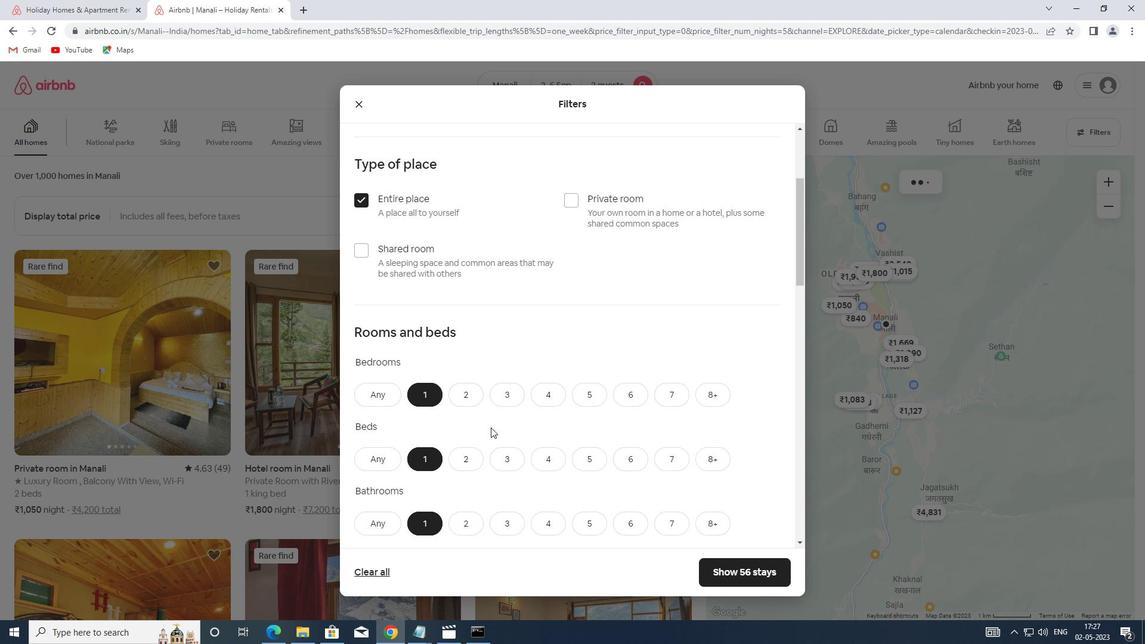 
Action: Mouse scrolled (491, 426) with delta (0, 0)
Screenshot: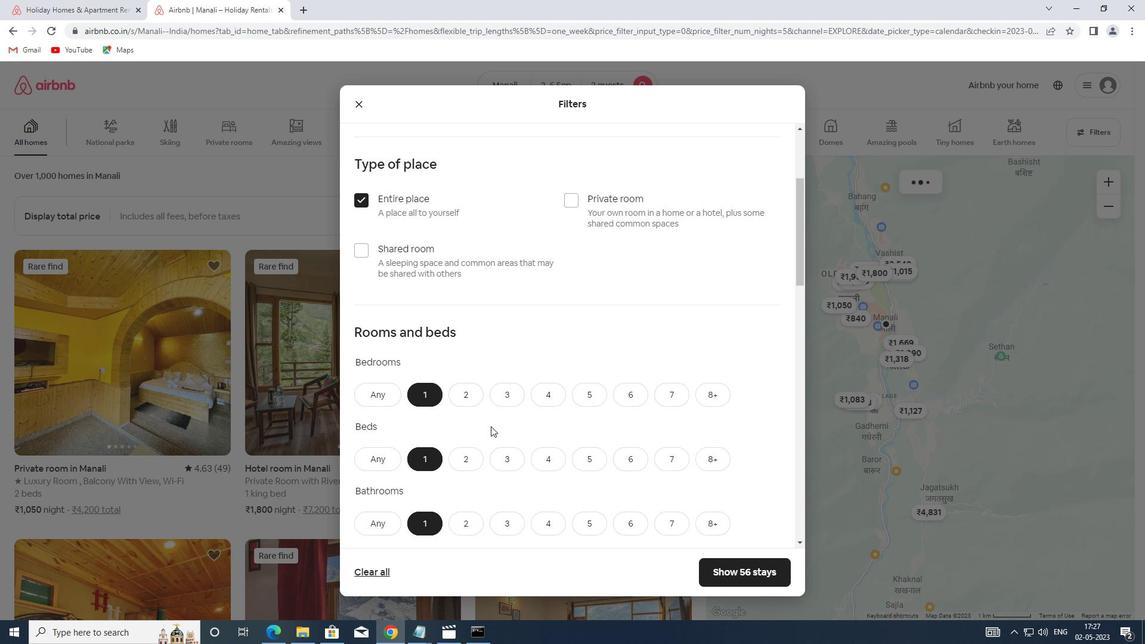 
Action: Mouse scrolled (491, 426) with delta (0, 0)
Screenshot: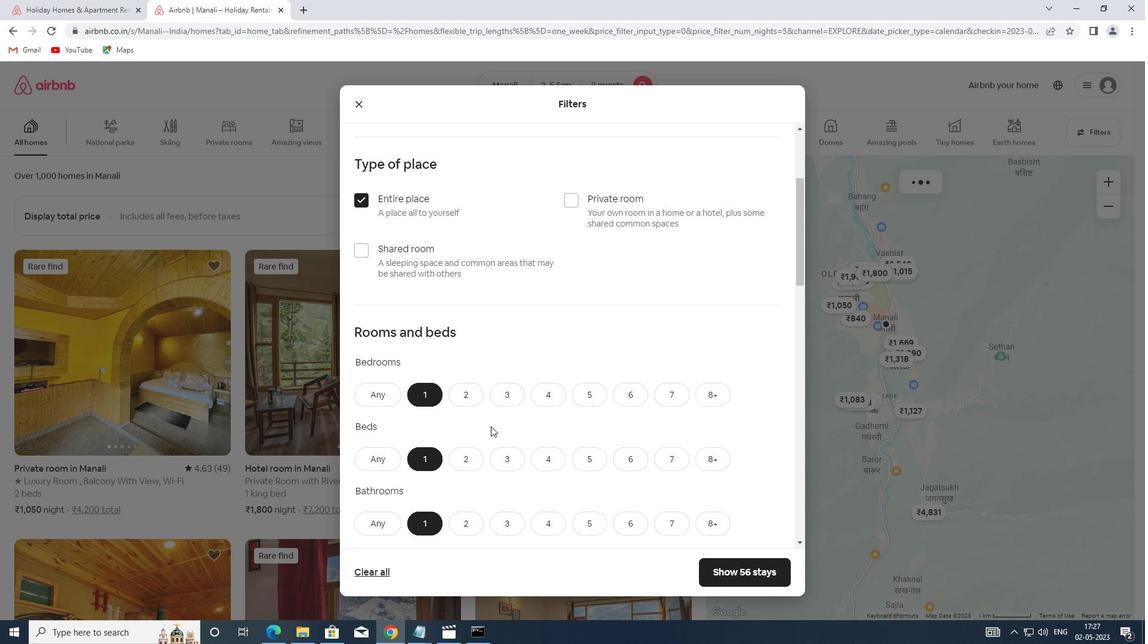 
Action: Mouse scrolled (491, 426) with delta (0, 0)
Screenshot: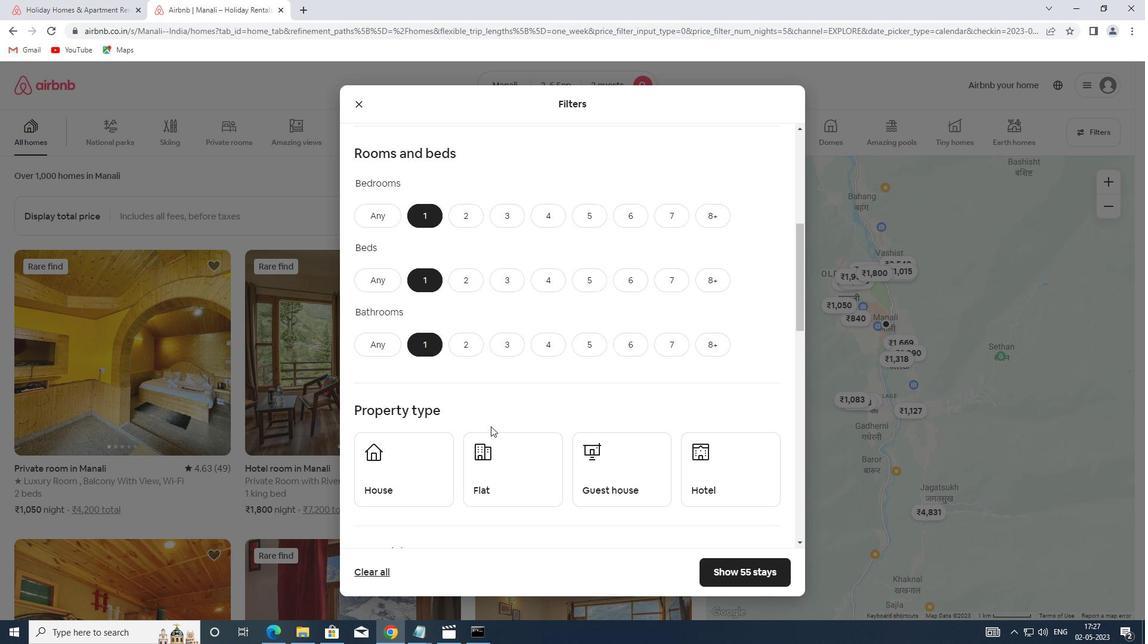 
Action: Mouse scrolled (491, 426) with delta (0, 0)
Screenshot: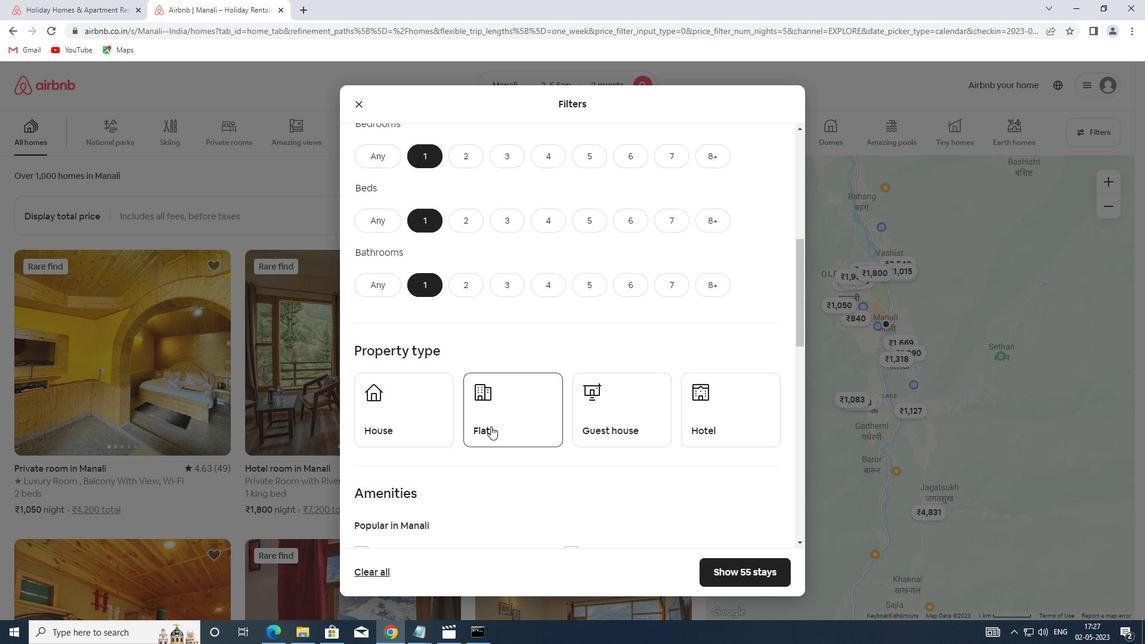 
Action: Mouse moved to (430, 371)
Screenshot: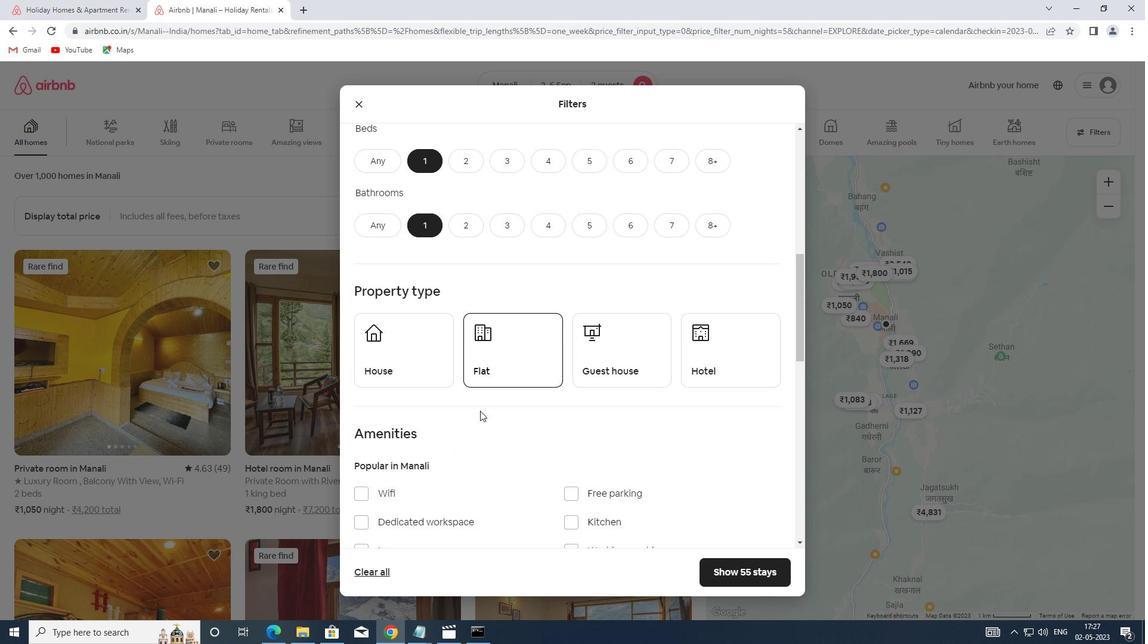 
Action: Mouse pressed left at (430, 371)
Screenshot: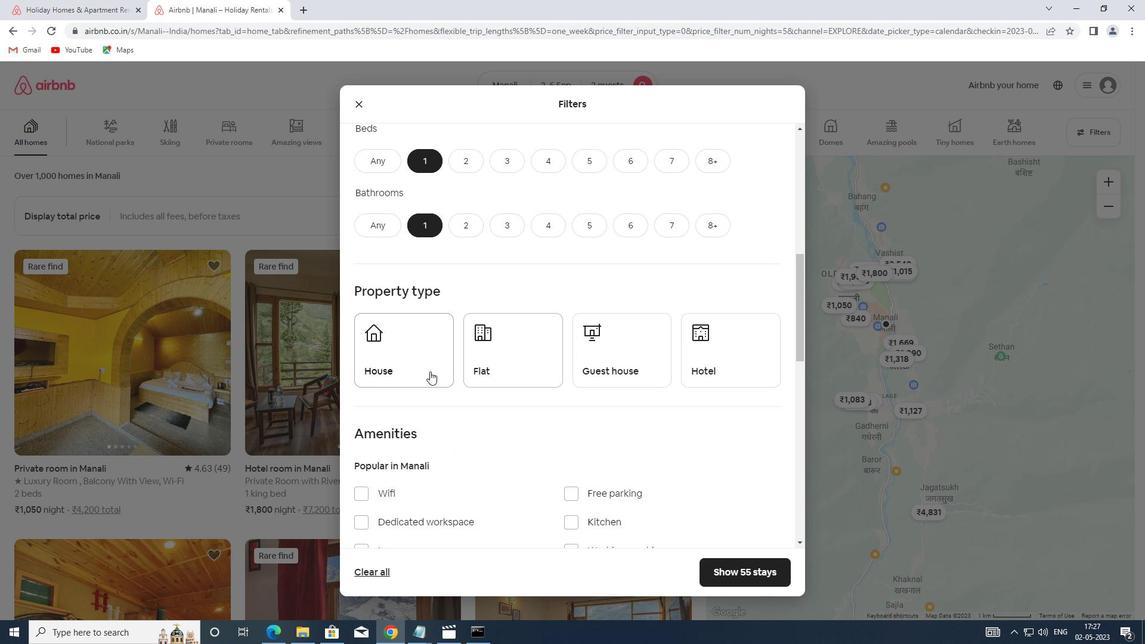 
Action: Mouse moved to (461, 366)
Screenshot: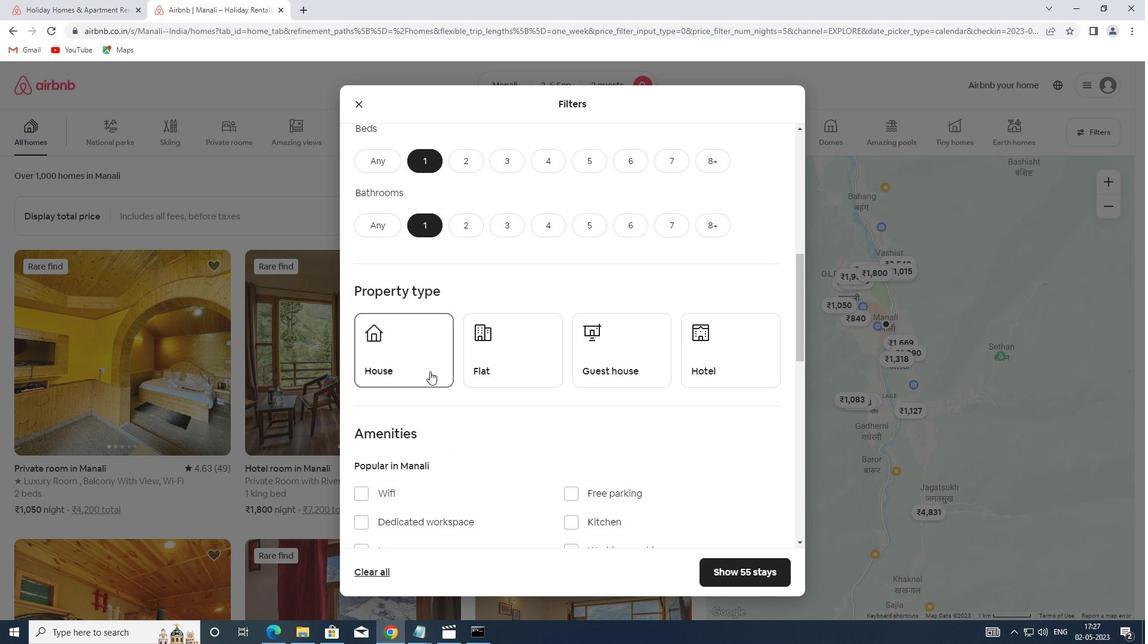 
Action: Mouse pressed left at (461, 366)
Screenshot: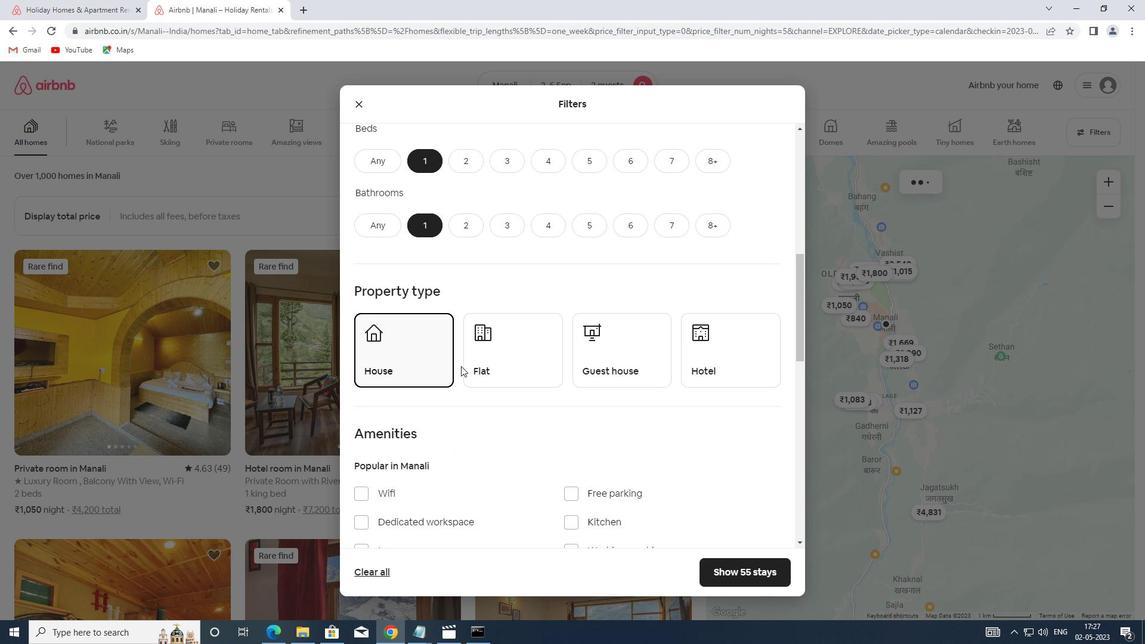 
Action: Mouse moved to (495, 369)
Screenshot: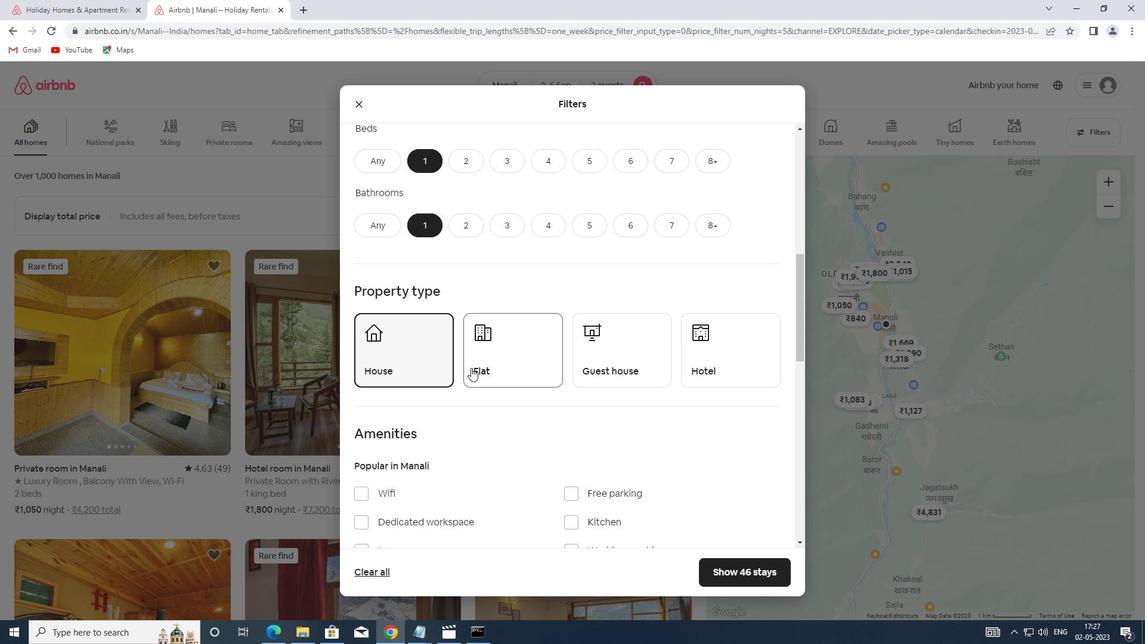 
Action: Mouse pressed left at (495, 369)
Screenshot: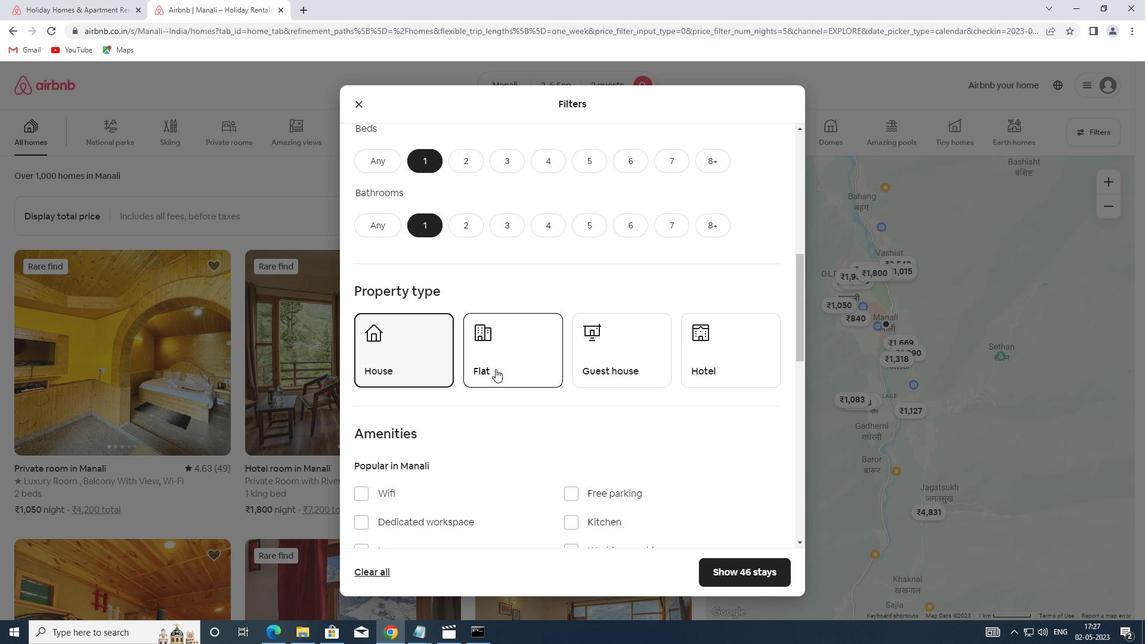 
Action: Mouse moved to (608, 369)
Screenshot: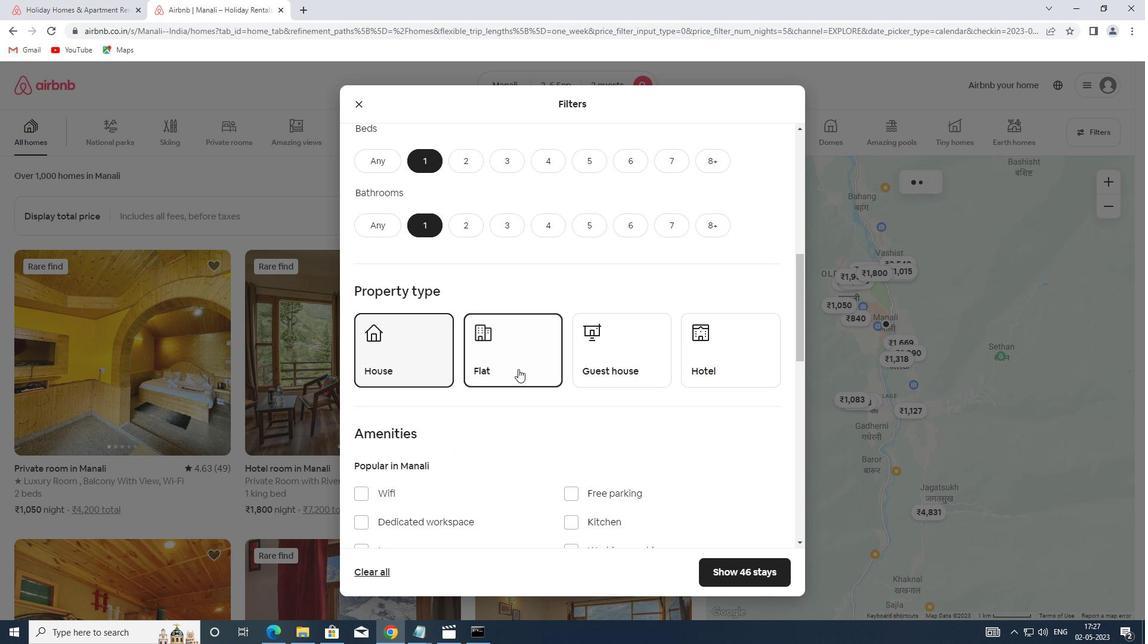 
Action: Mouse pressed left at (608, 369)
Screenshot: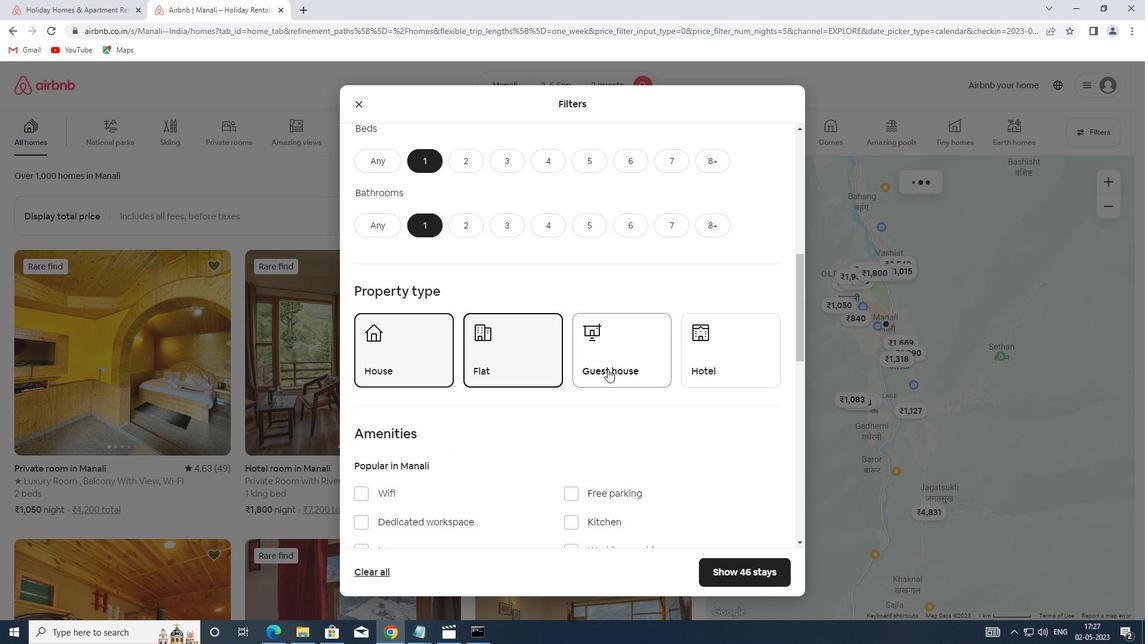 
Action: Mouse moved to (699, 366)
Screenshot: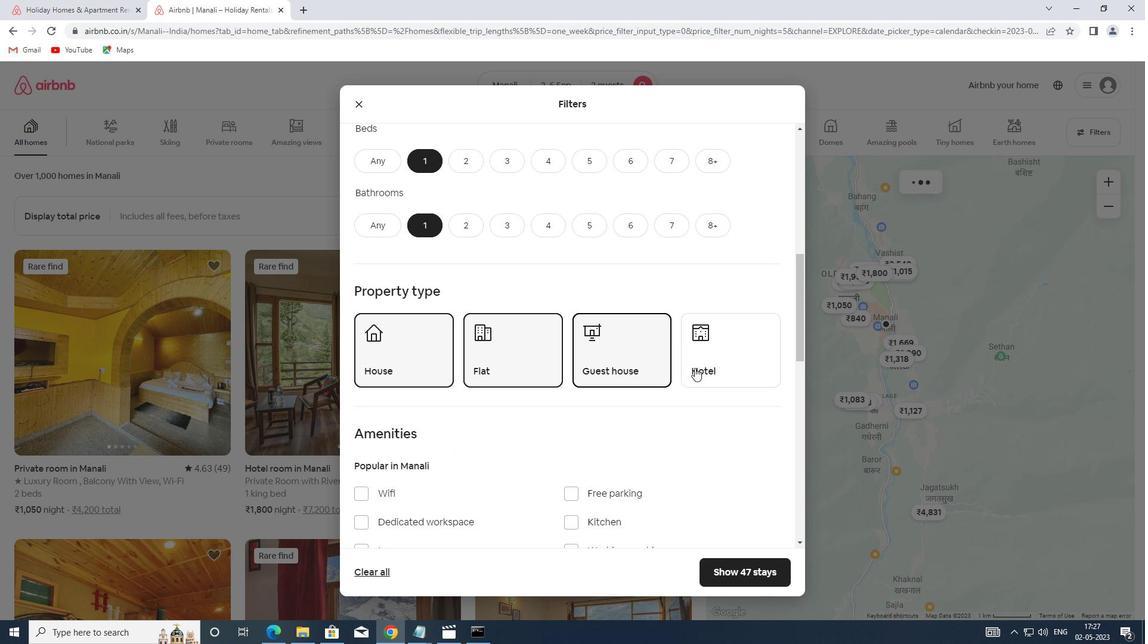 
Action: Mouse pressed left at (699, 366)
Screenshot: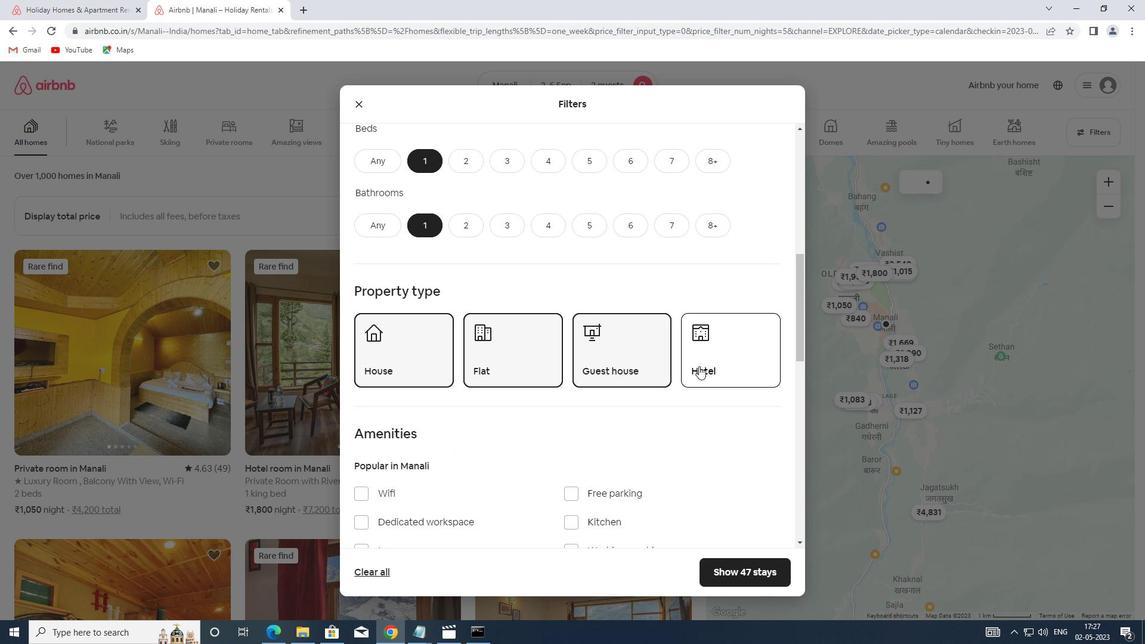 
Action: Mouse moved to (569, 387)
Screenshot: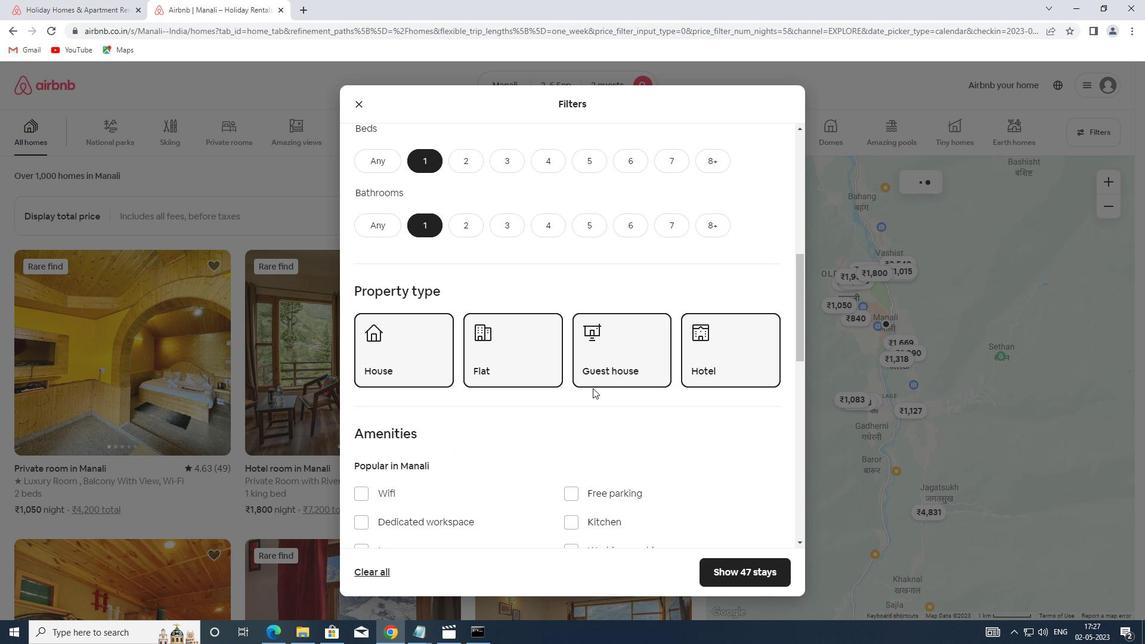 
Action: Mouse scrolled (569, 386) with delta (0, 0)
Screenshot: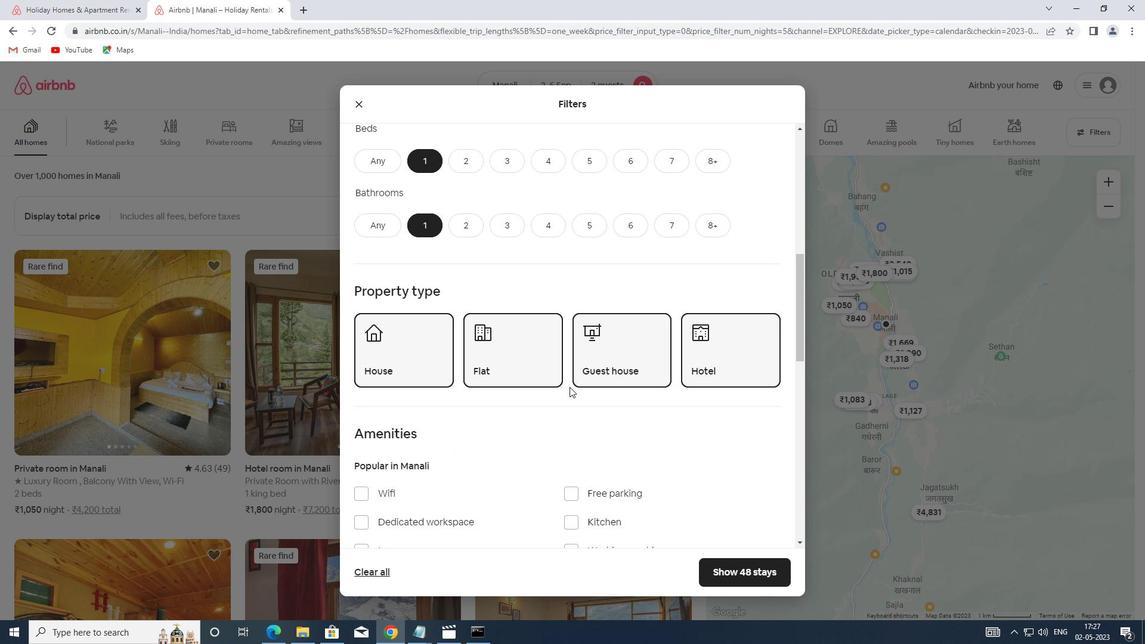 
Action: Mouse scrolled (569, 386) with delta (0, 0)
Screenshot: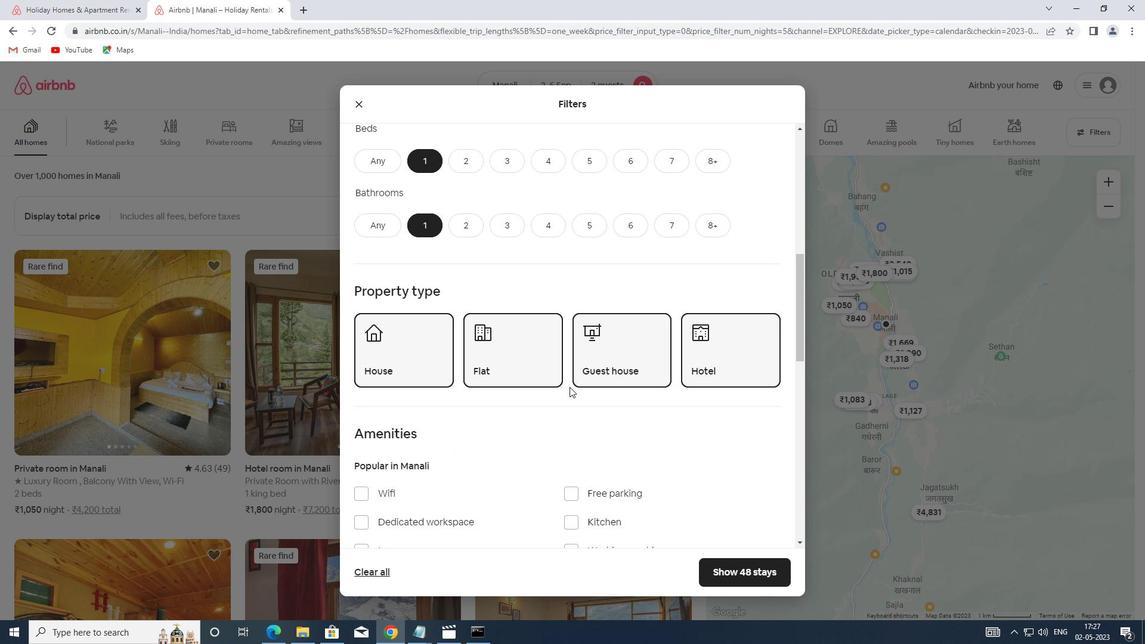 
Action: Mouse scrolled (569, 386) with delta (0, 0)
Screenshot: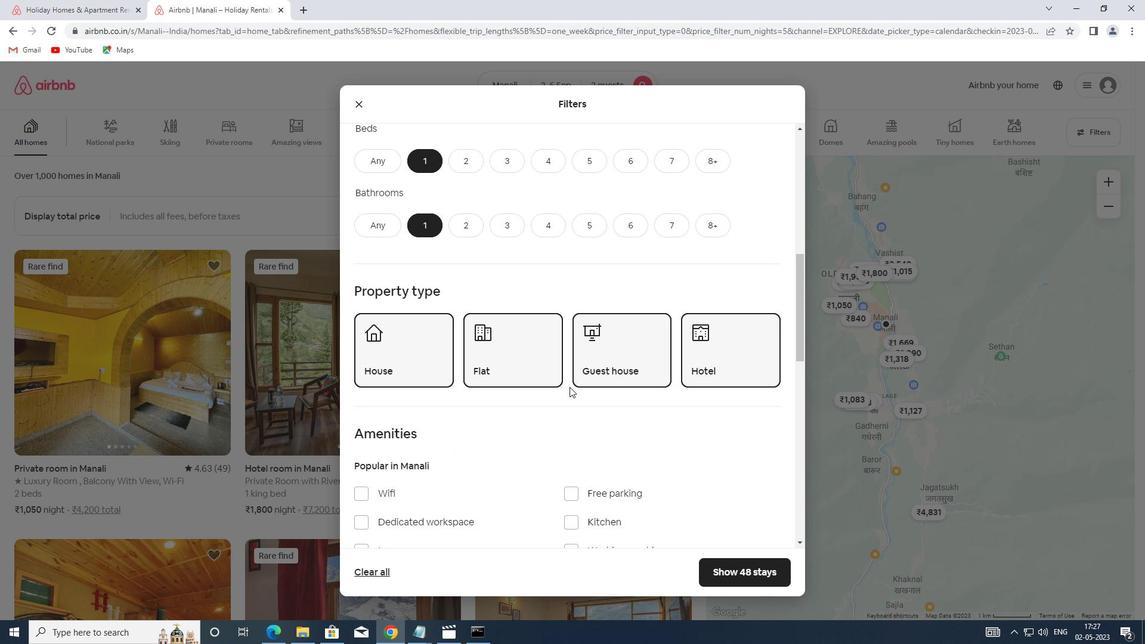 
Action: Mouse scrolled (569, 386) with delta (0, 0)
Screenshot: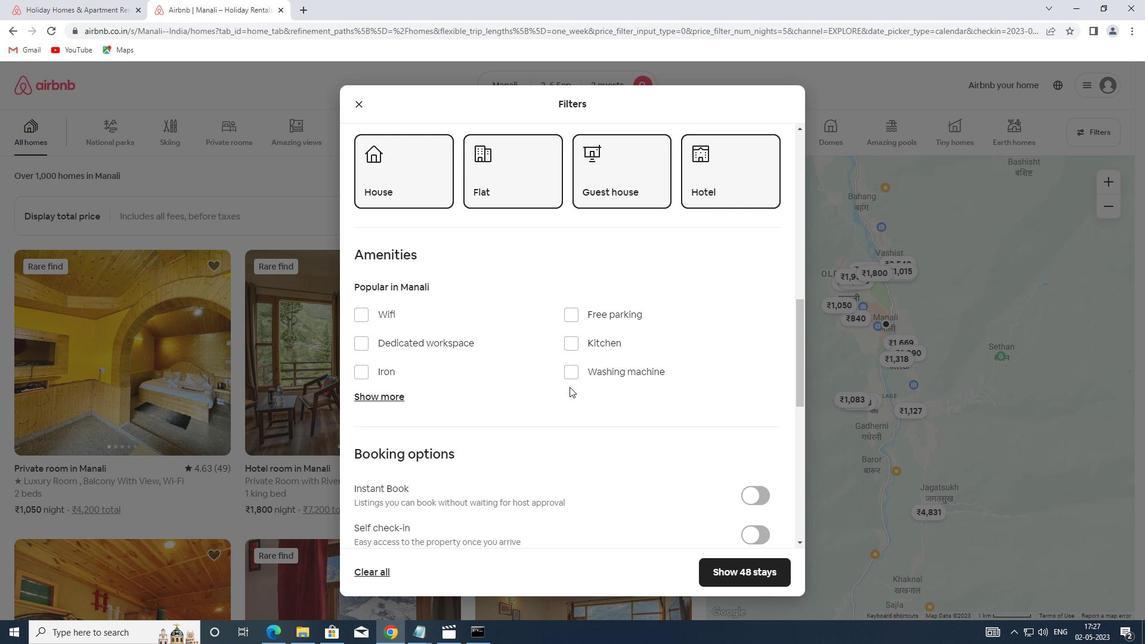 
Action: Mouse scrolled (569, 386) with delta (0, 0)
Screenshot: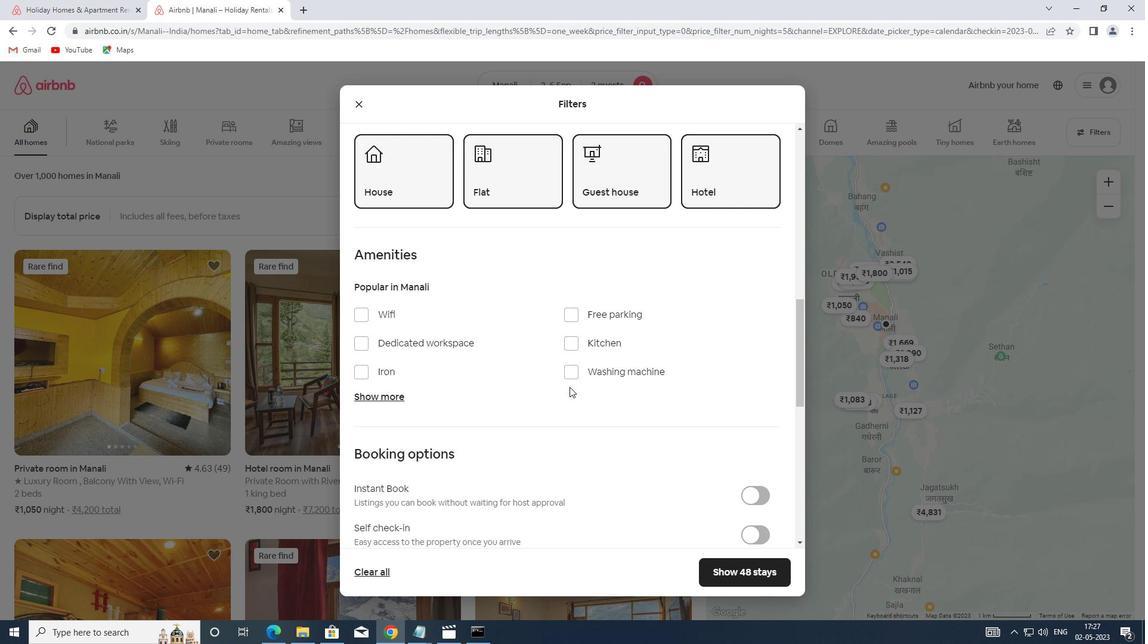 
Action: Mouse moved to (747, 409)
Screenshot: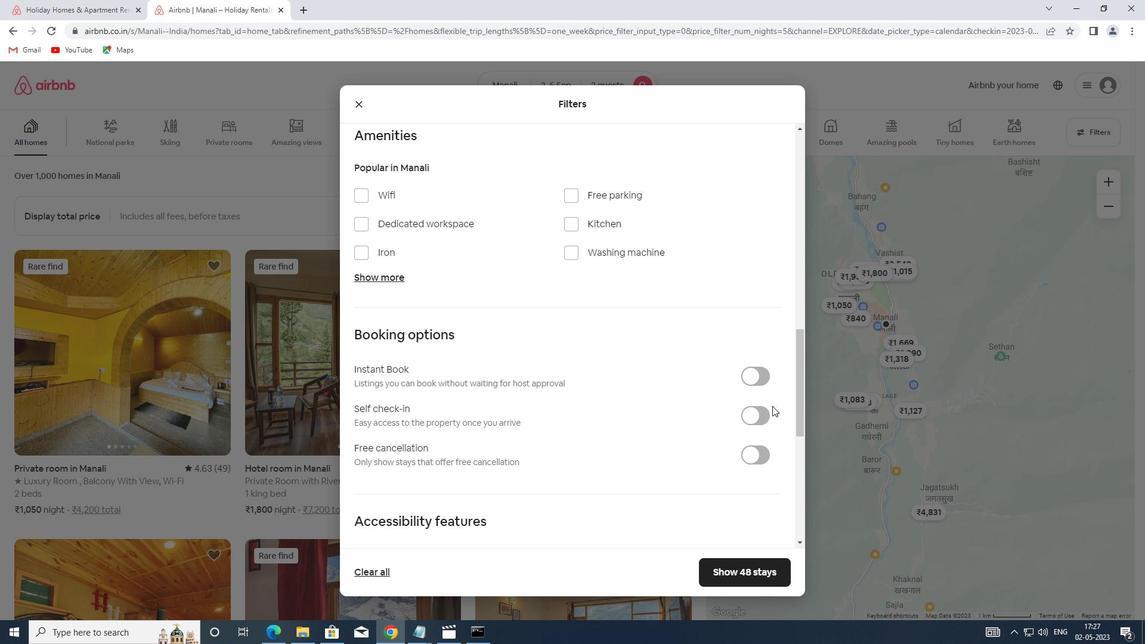 
Action: Mouse pressed left at (747, 409)
Screenshot: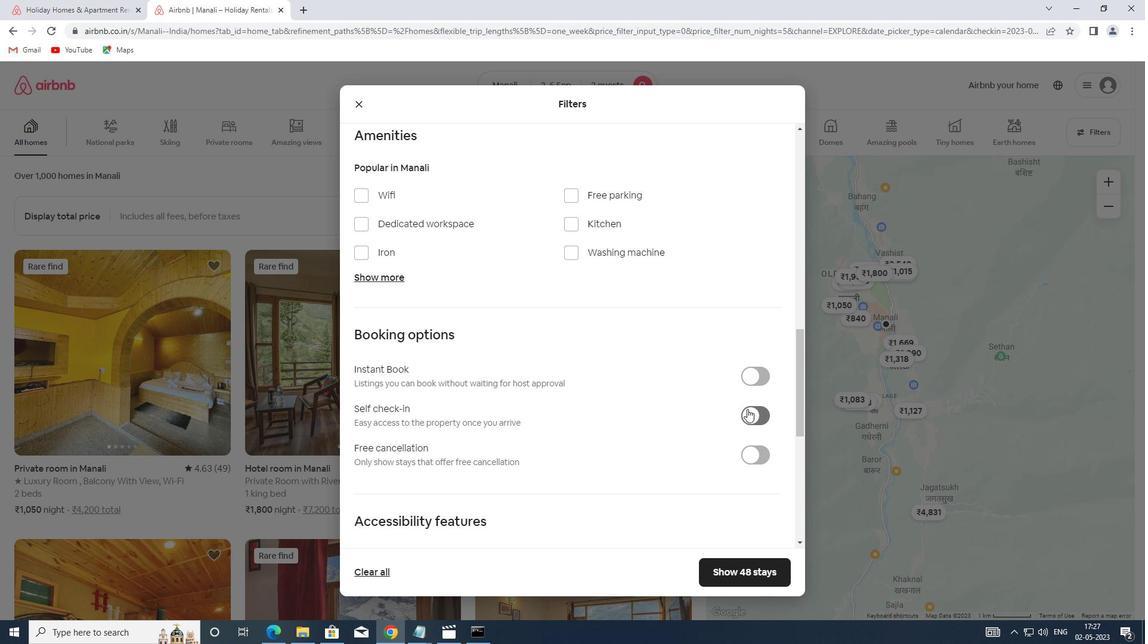 
Action: Mouse moved to (654, 402)
Screenshot: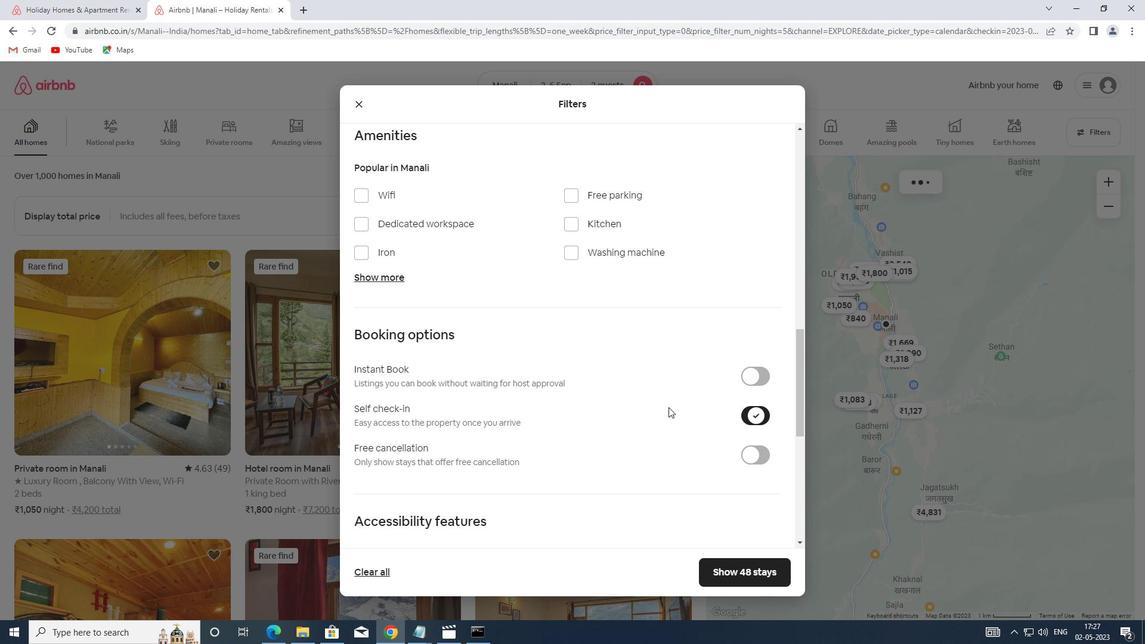 
Action: Mouse scrolled (654, 402) with delta (0, 0)
Screenshot: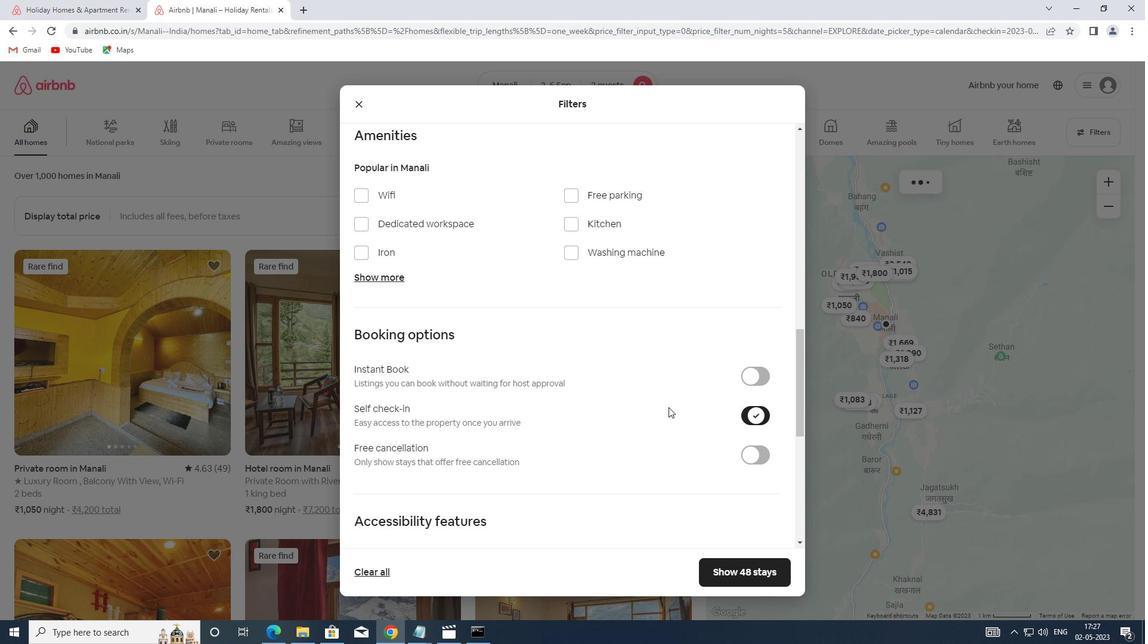 
Action: Mouse scrolled (654, 402) with delta (0, 0)
Screenshot: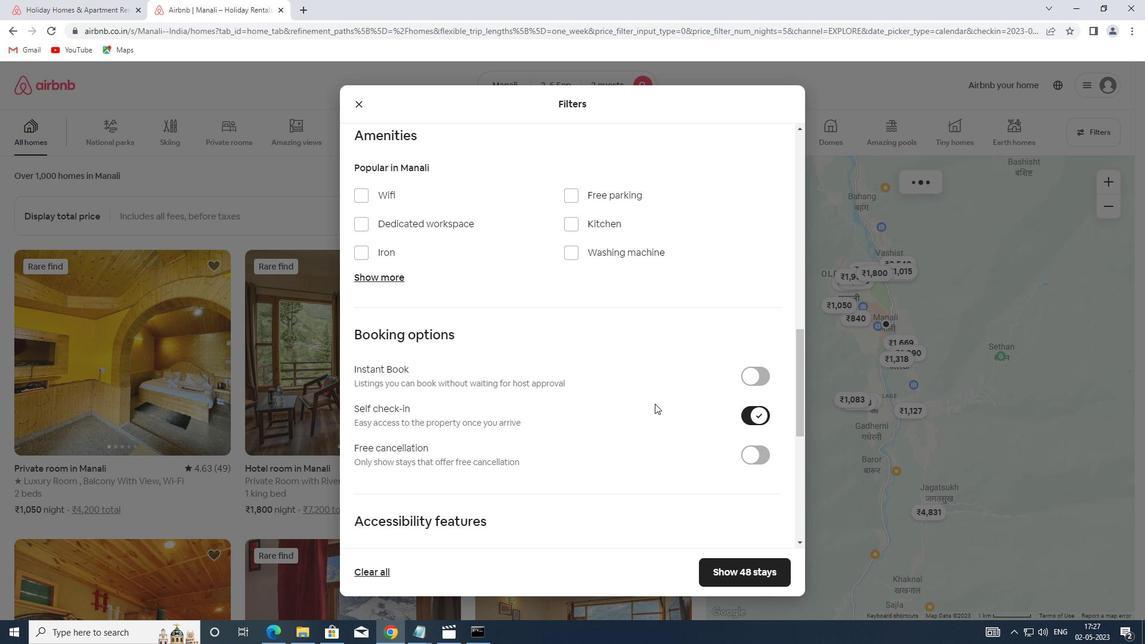 
Action: Mouse scrolled (654, 402) with delta (0, 0)
Screenshot: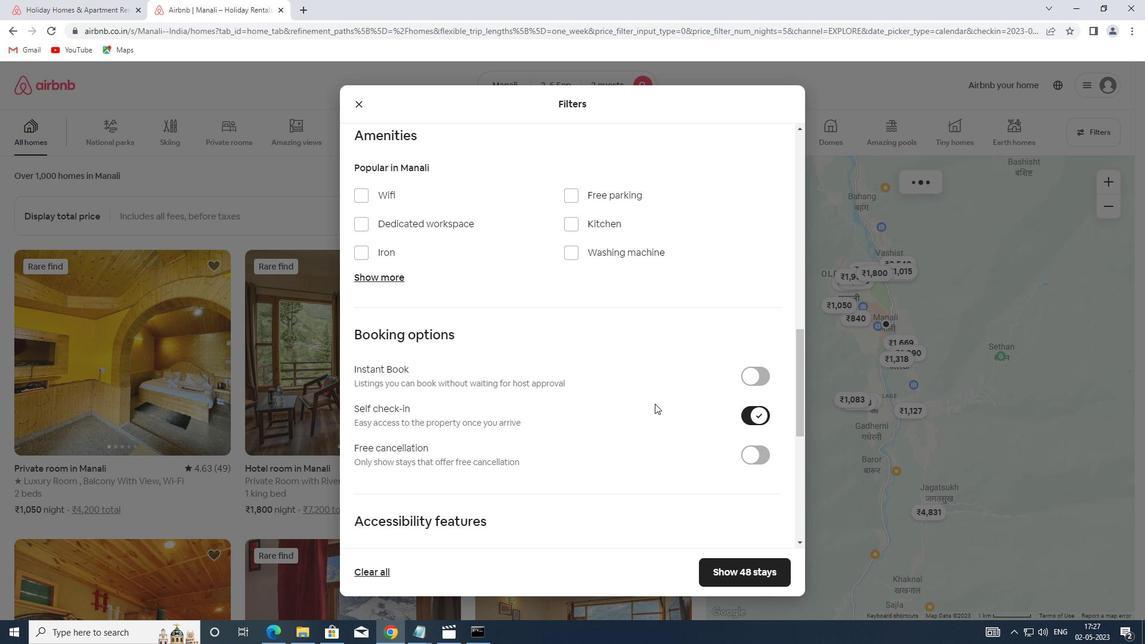 
Action: Mouse scrolled (654, 402) with delta (0, 0)
Screenshot: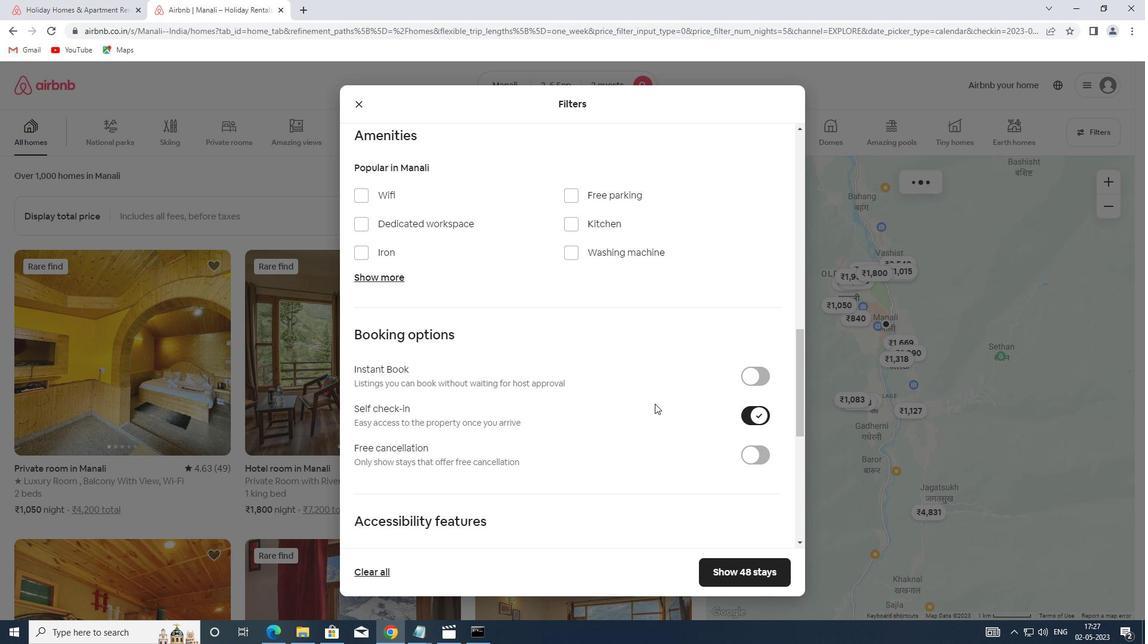 
Action: Mouse moved to (646, 402)
Screenshot: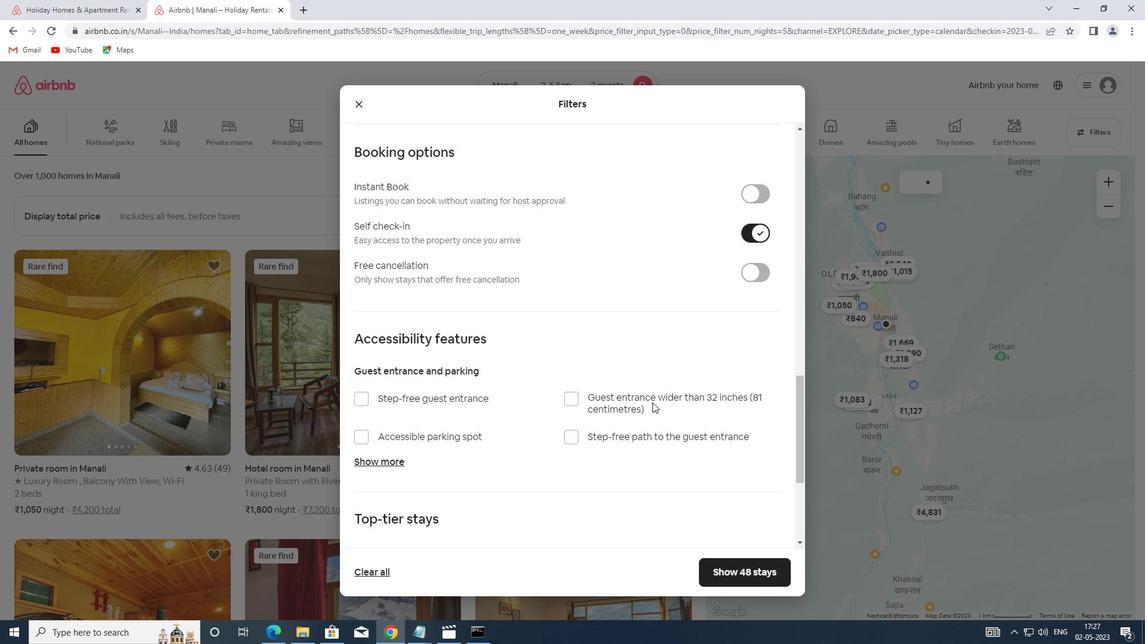 
Action: Mouse scrolled (646, 401) with delta (0, 0)
Screenshot: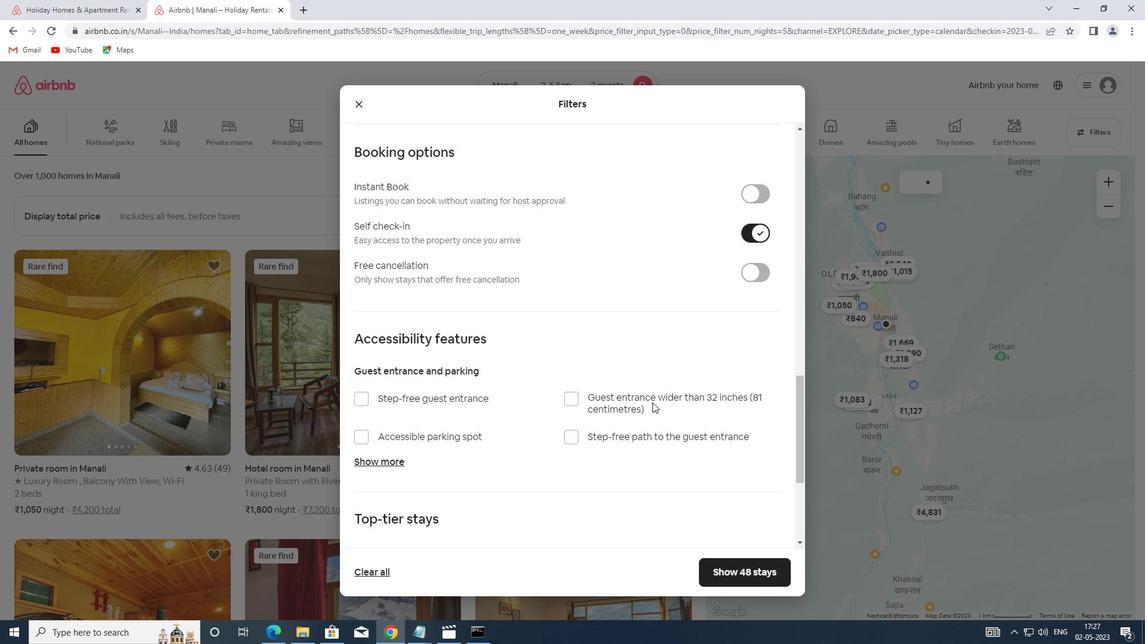 
Action: Mouse scrolled (646, 401) with delta (0, 0)
Screenshot: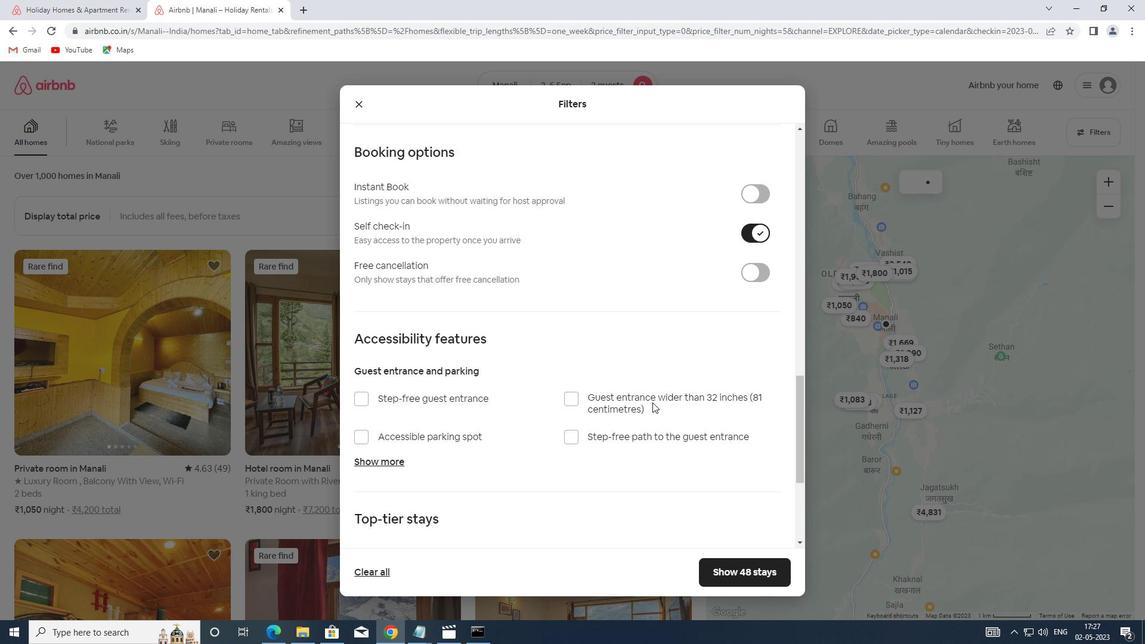 
Action: Mouse scrolled (646, 401) with delta (0, 0)
Screenshot: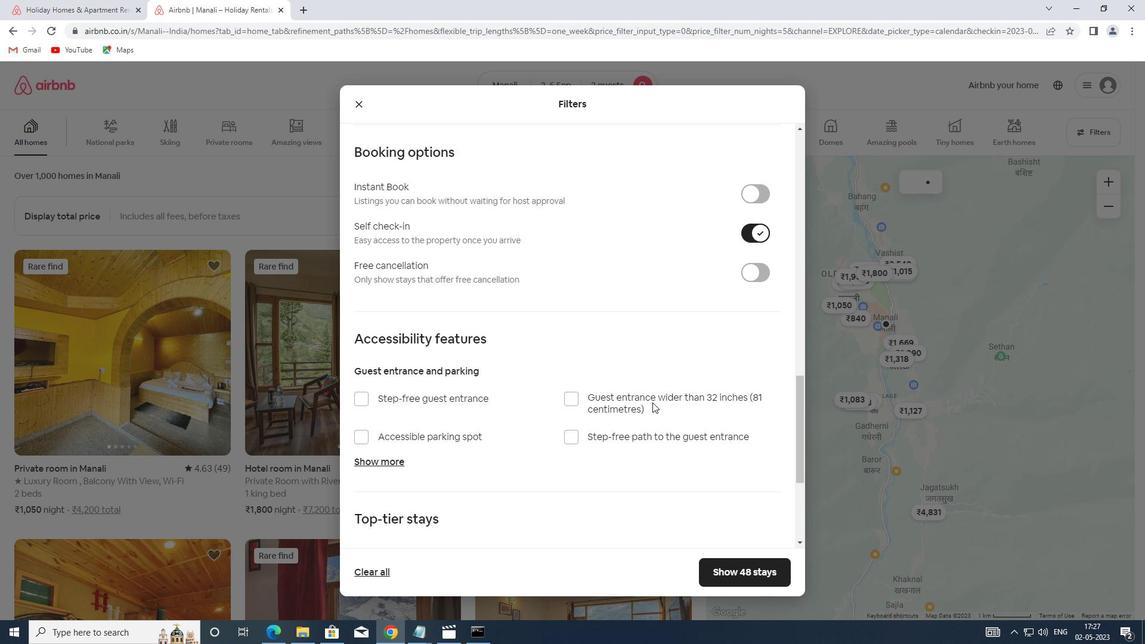 
Action: Mouse scrolled (646, 401) with delta (0, 0)
Screenshot: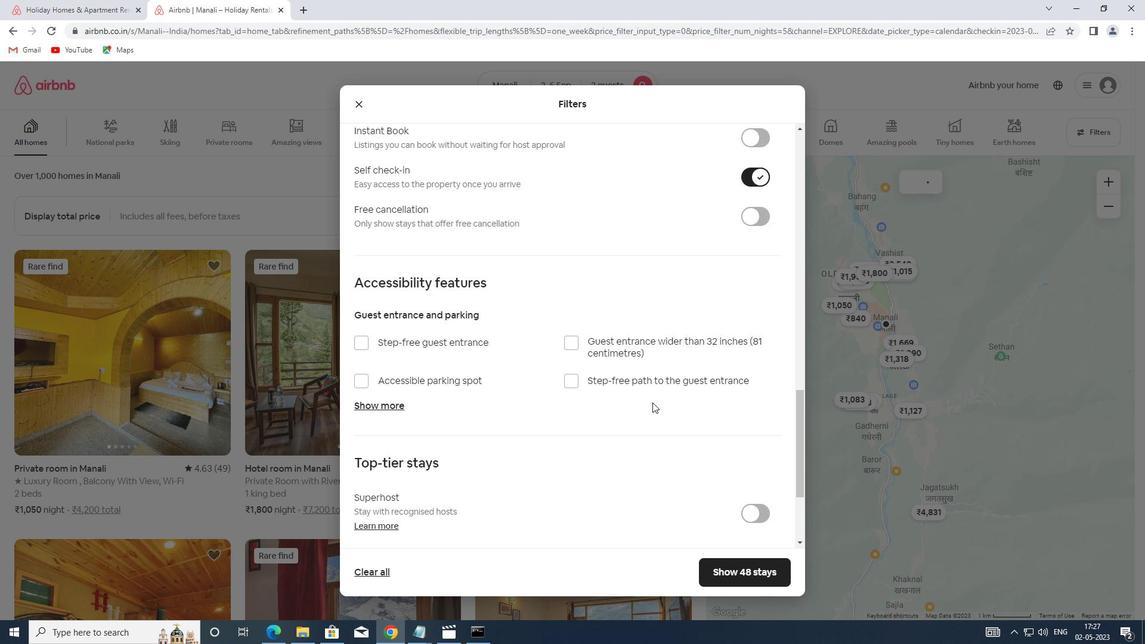 
Action: Mouse moved to (398, 466)
Screenshot: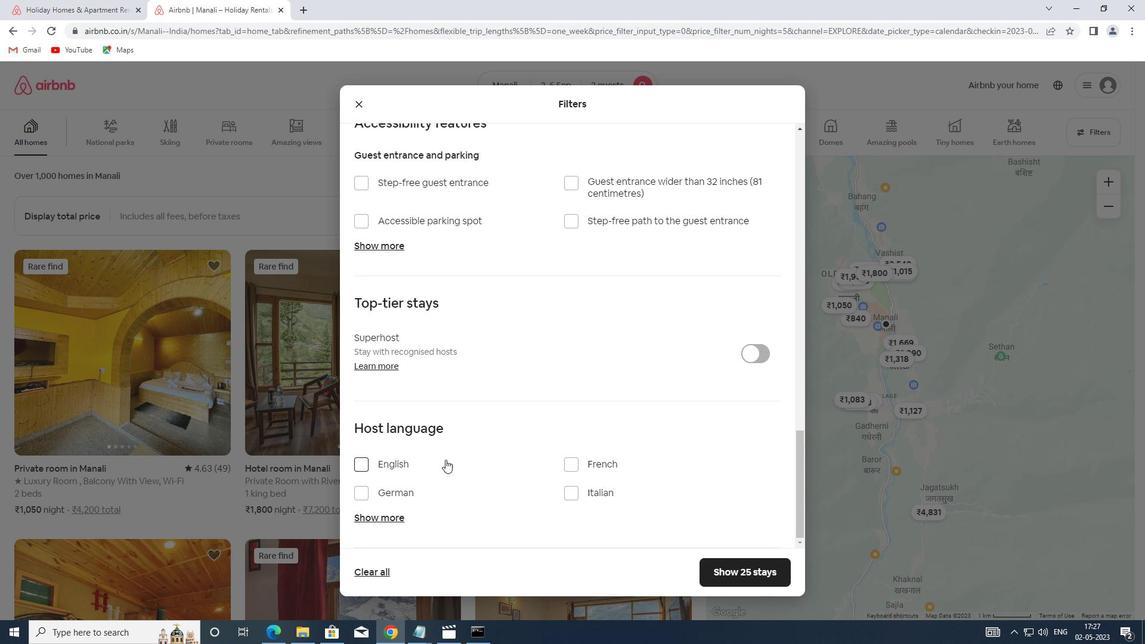 
Action: Mouse pressed left at (398, 466)
Screenshot: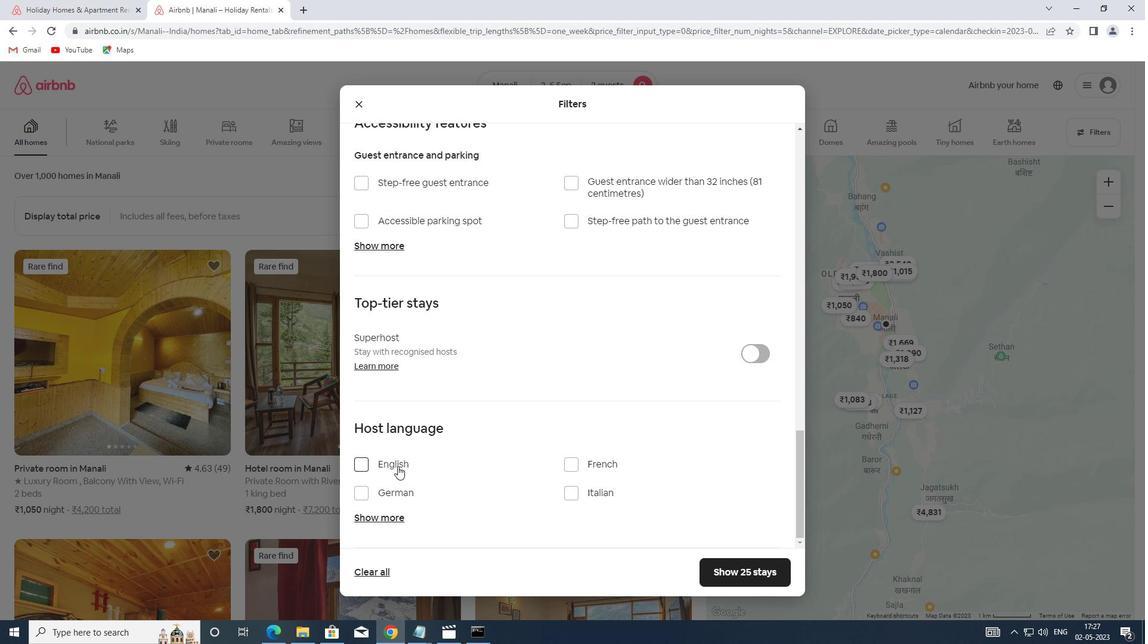 
Action: Mouse moved to (735, 575)
Screenshot: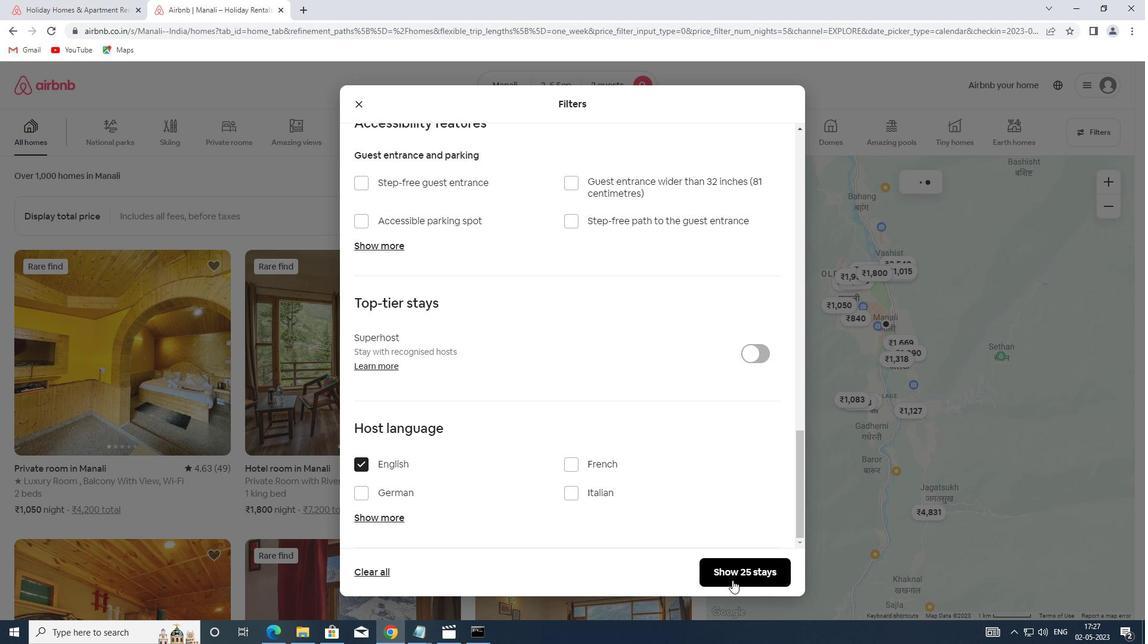 
Action: Mouse pressed left at (735, 575)
Screenshot: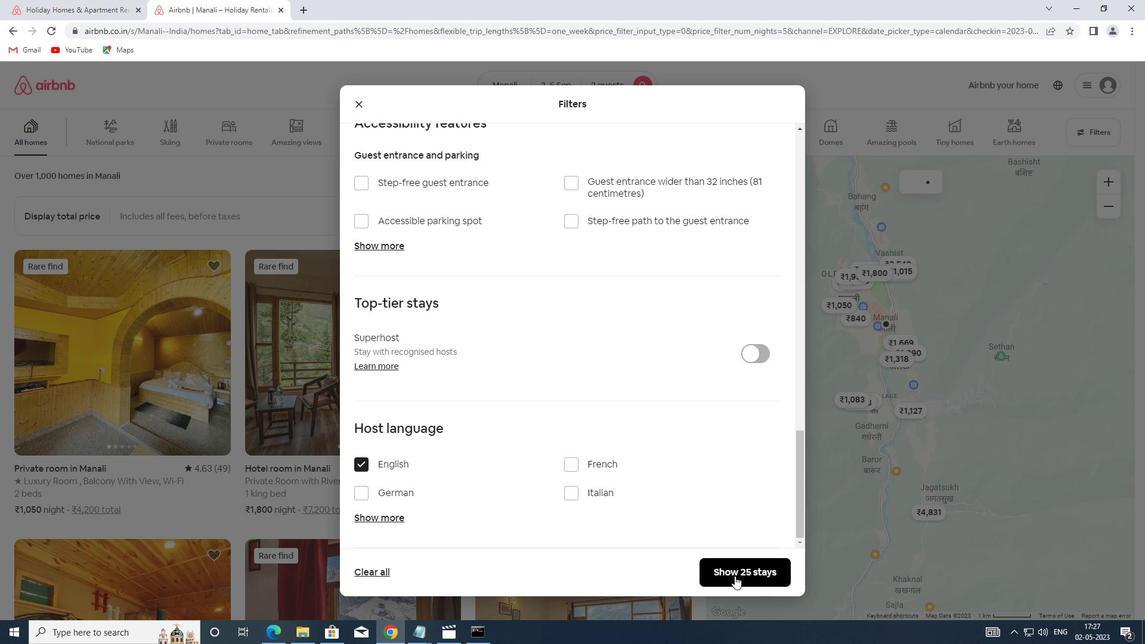 
